 Task: Find connections with filter location Tongren with filter topic #Jobinterviewswith filter profile language French with filter current company L&T Hydrocarbon Engineering Limited with filter school Aligarh Muslim University with filter industry Pharmaceutical Manufacturing with filter service category Writing with filter keywords title Office Assistant
Action: Mouse moved to (145, 223)
Screenshot: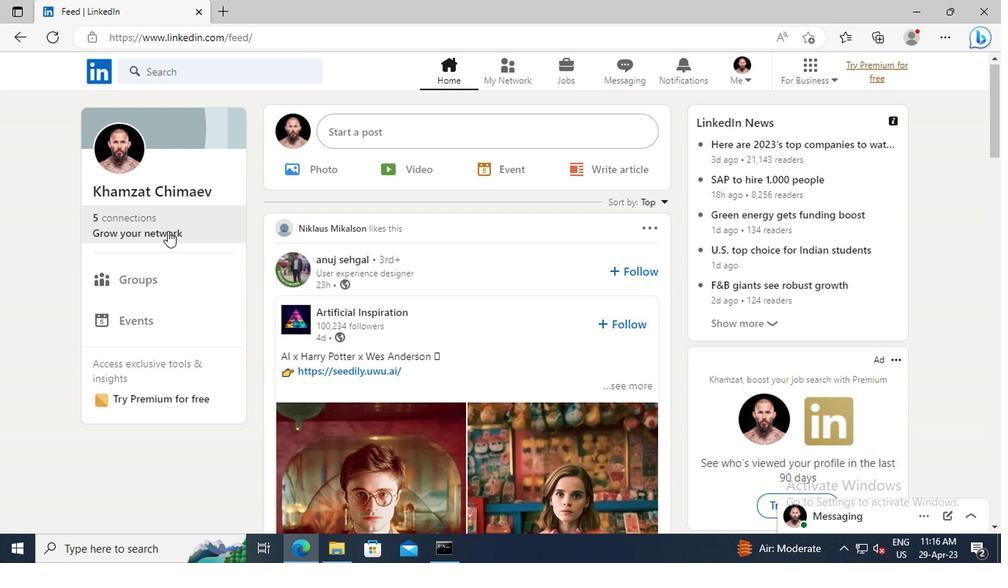 
Action: Mouse pressed left at (145, 223)
Screenshot: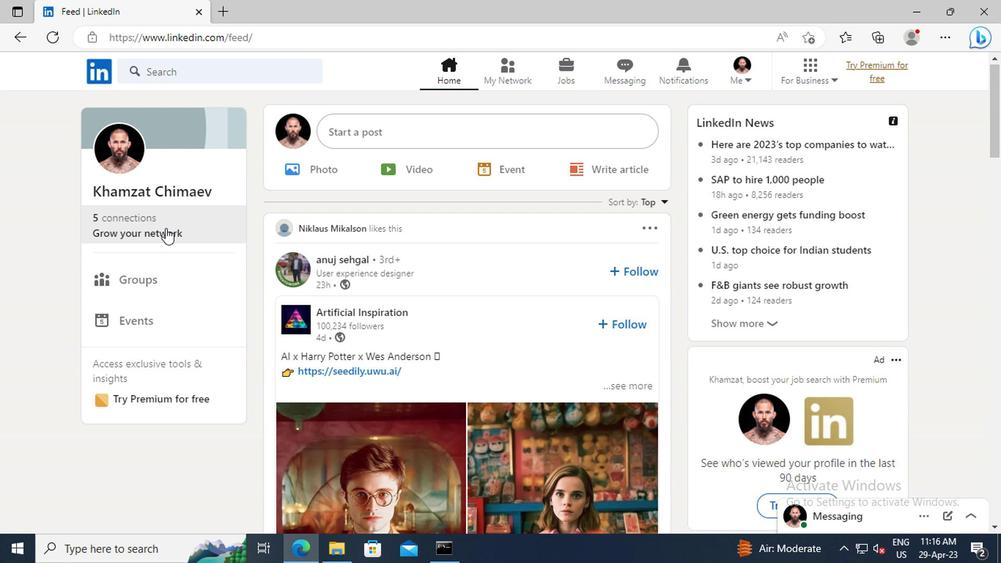 
Action: Mouse moved to (147, 153)
Screenshot: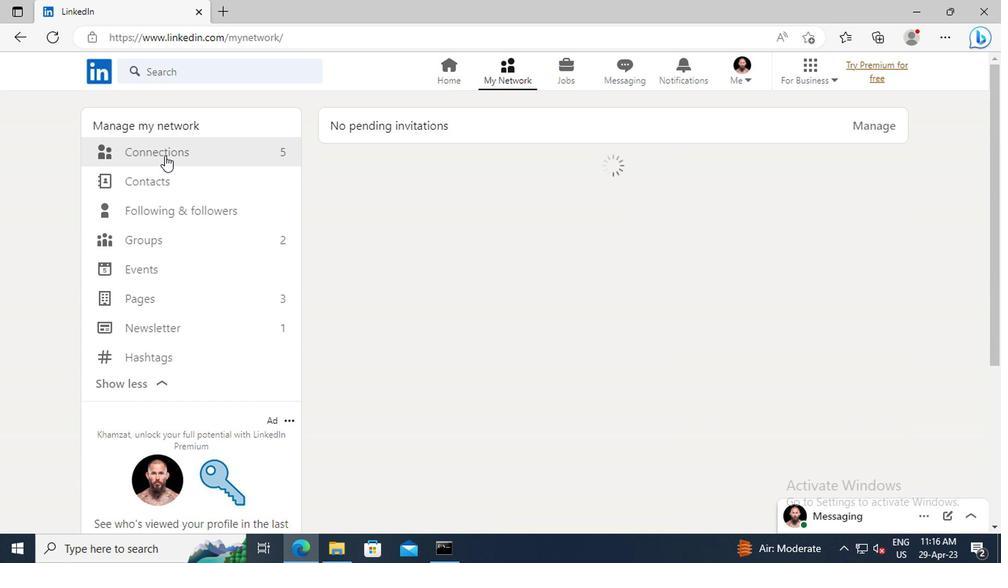 
Action: Mouse pressed left at (147, 153)
Screenshot: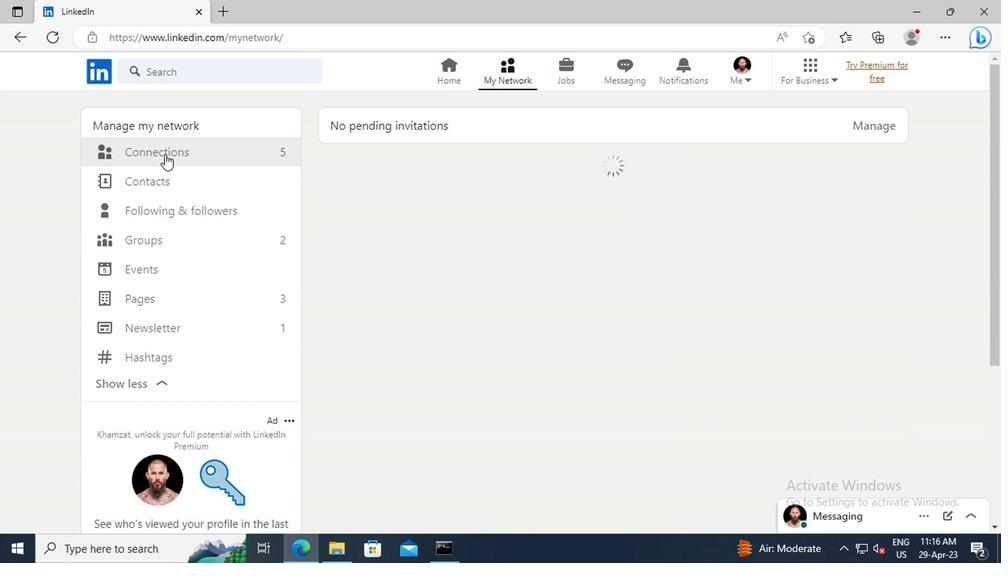 
Action: Mouse moved to (590, 155)
Screenshot: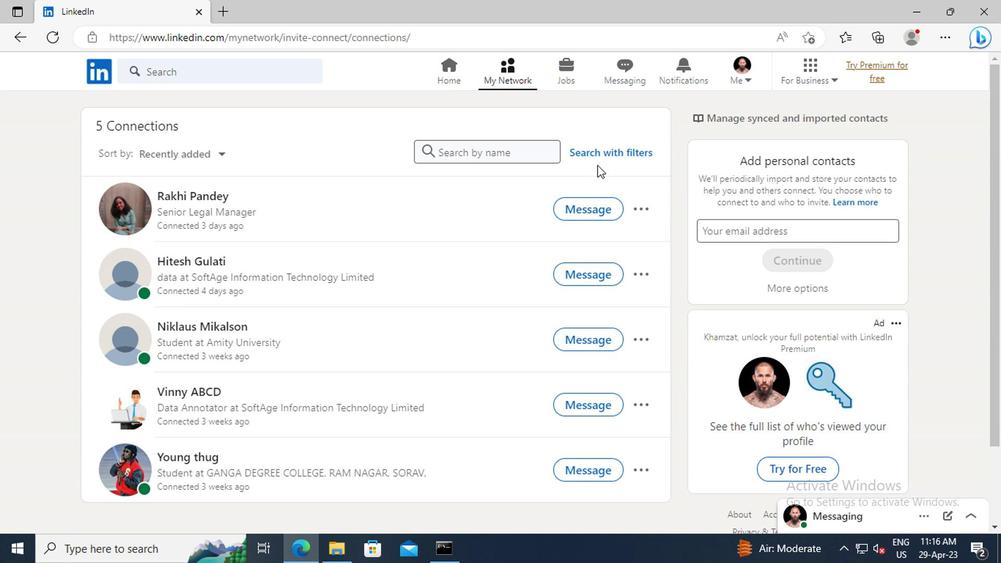 
Action: Mouse pressed left at (590, 155)
Screenshot: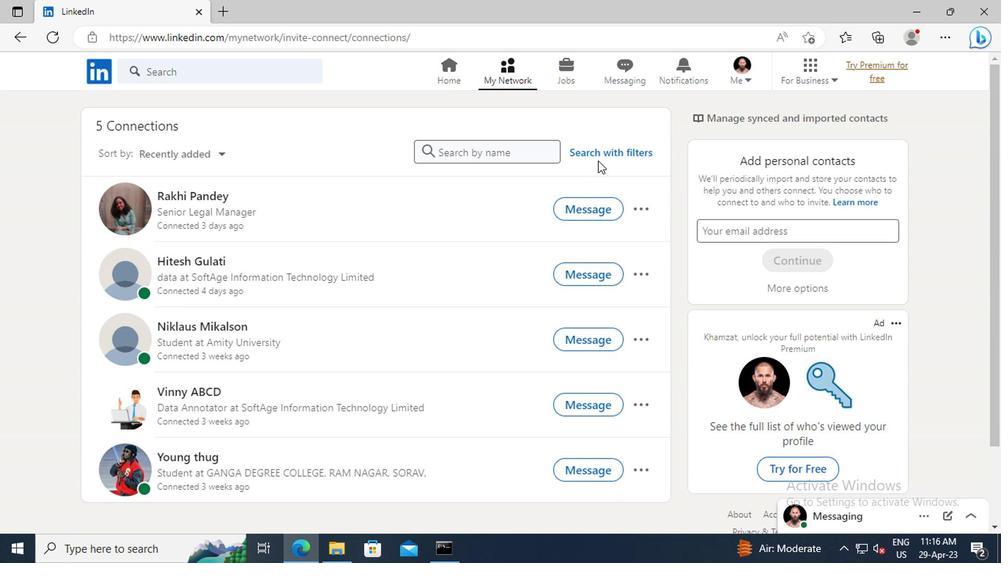 
Action: Mouse moved to (552, 115)
Screenshot: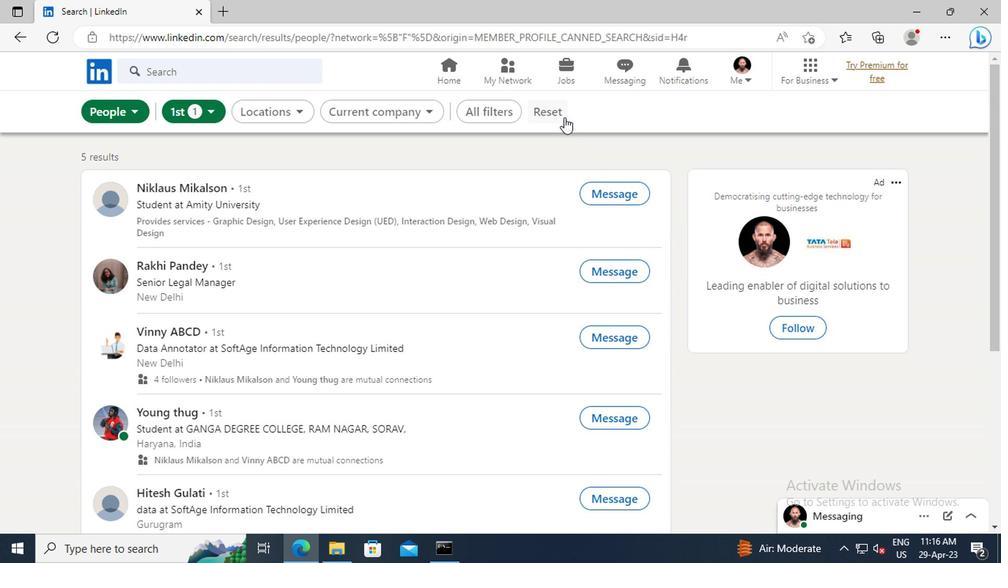 
Action: Mouse pressed left at (552, 115)
Screenshot: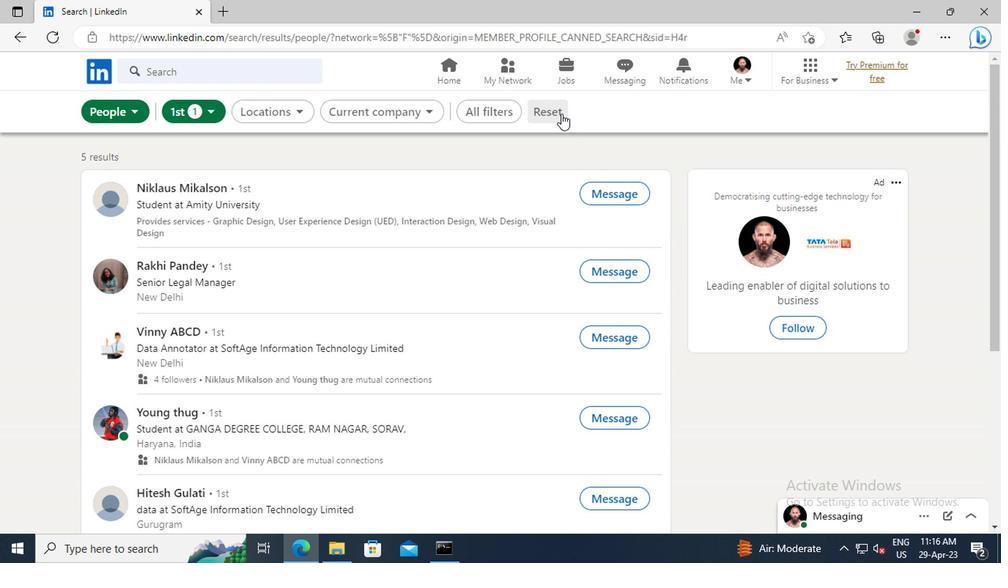 
Action: Mouse moved to (520, 117)
Screenshot: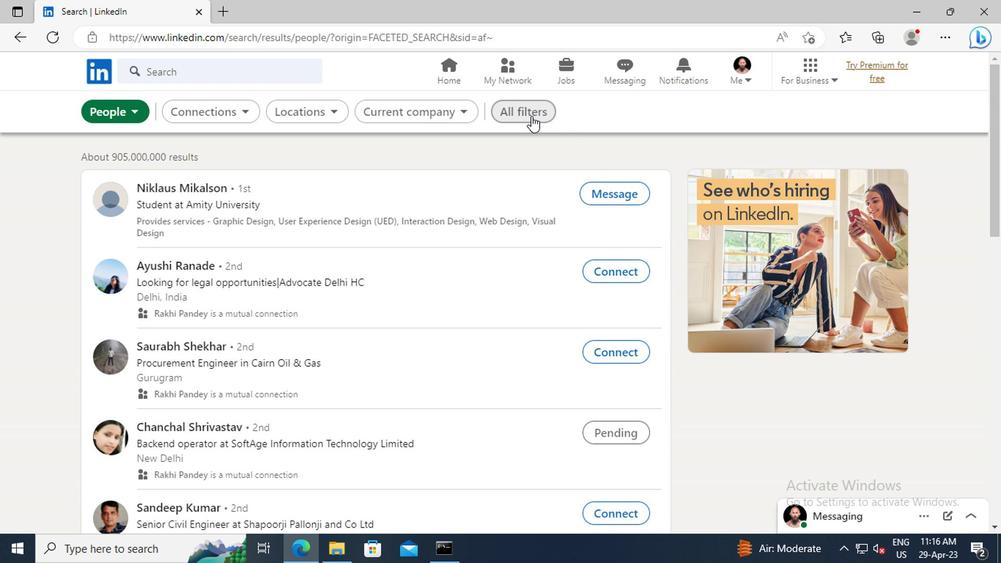 
Action: Mouse pressed left at (520, 117)
Screenshot: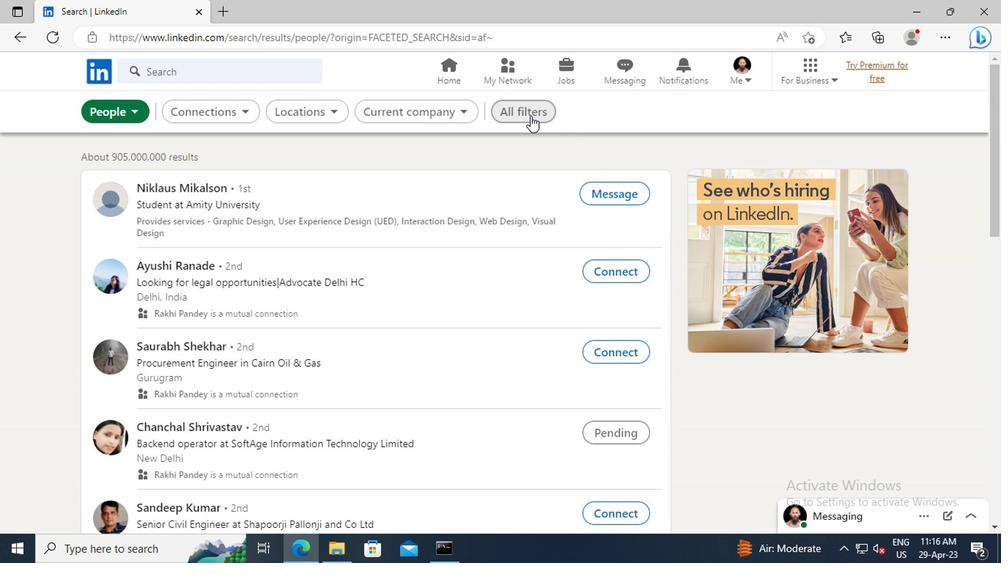 
Action: Mouse moved to (855, 248)
Screenshot: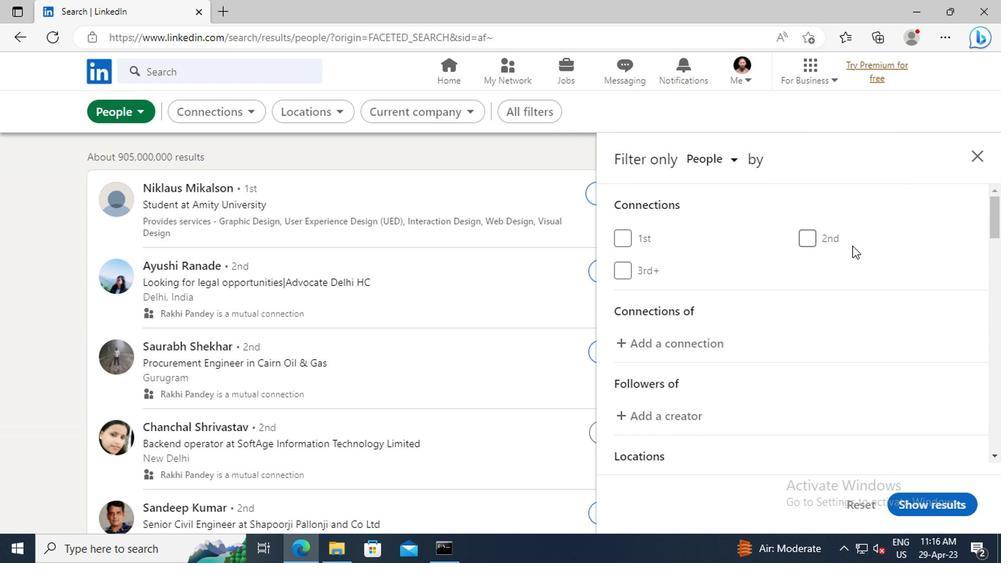 
Action: Mouse scrolled (855, 248) with delta (0, 0)
Screenshot: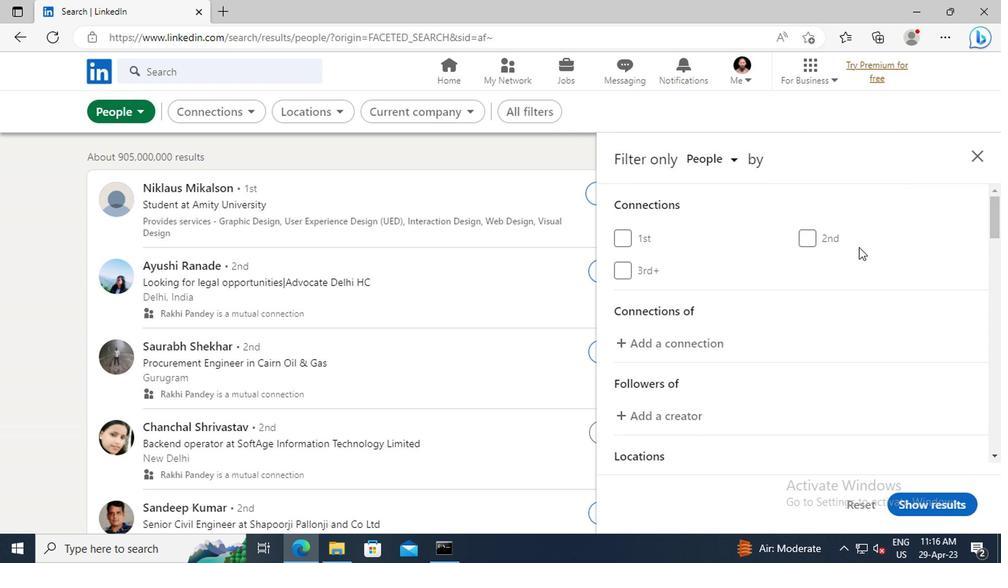 
Action: Mouse scrolled (855, 248) with delta (0, 0)
Screenshot: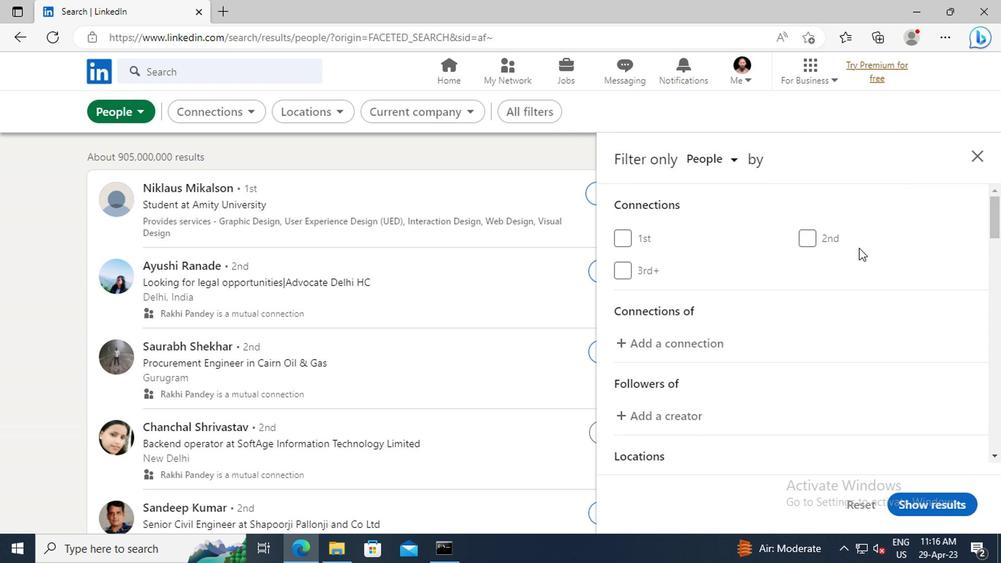 
Action: Mouse scrolled (855, 248) with delta (0, 0)
Screenshot: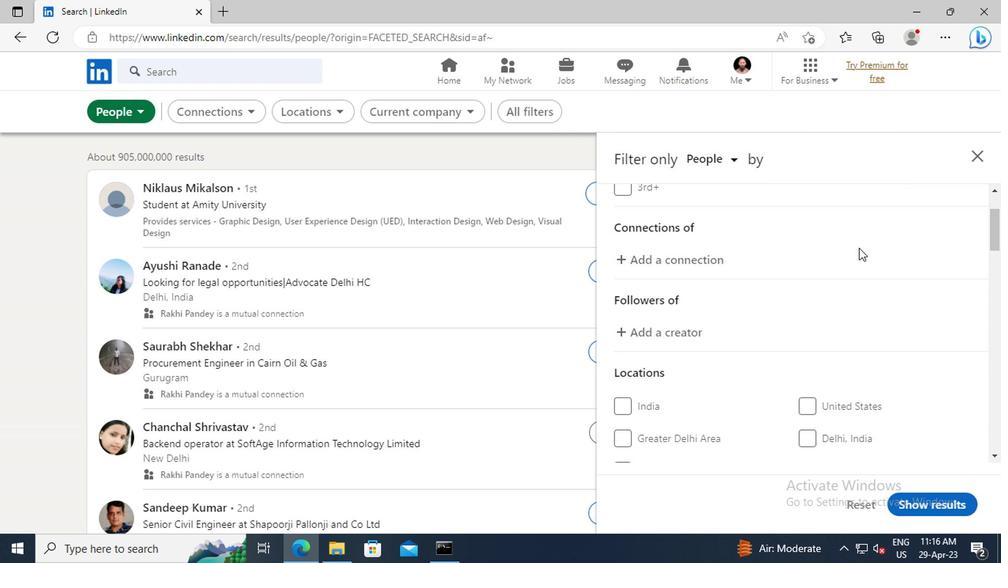 
Action: Mouse scrolled (855, 248) with delta (0, 0)
Screenshot: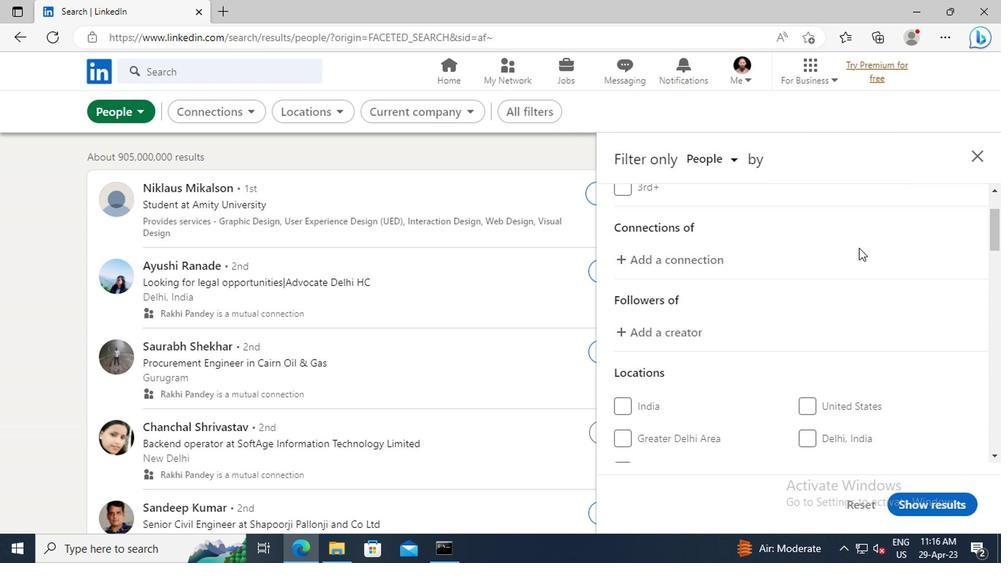 
Action: Mouse scrolled (855, 248) with delta (0, 0)
Screenshot: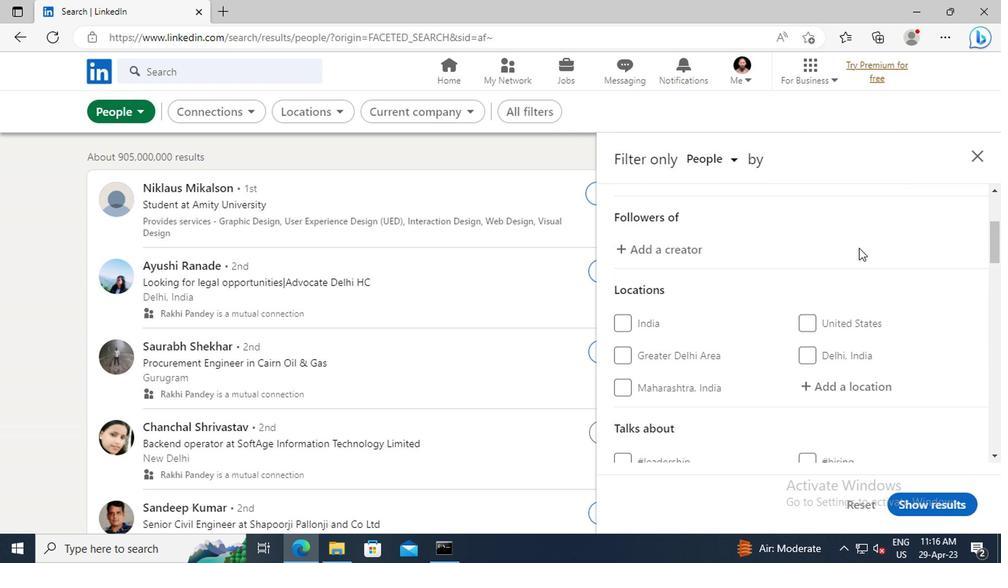 
Action: Mouse scrolled (855, 248) with delta (0, 0)
Screenshot: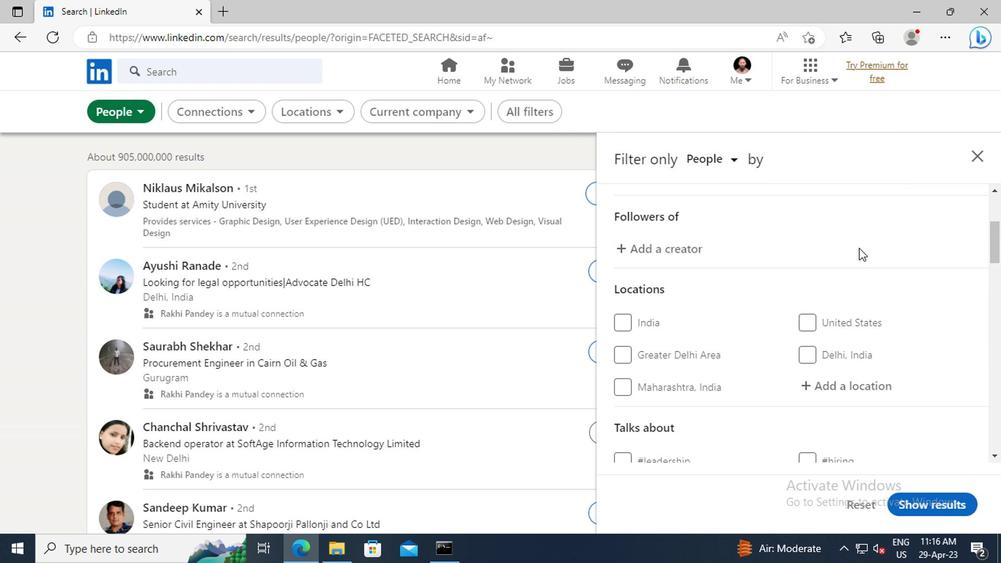 
Action: Mouse moved to (824, 300)
Screenshot: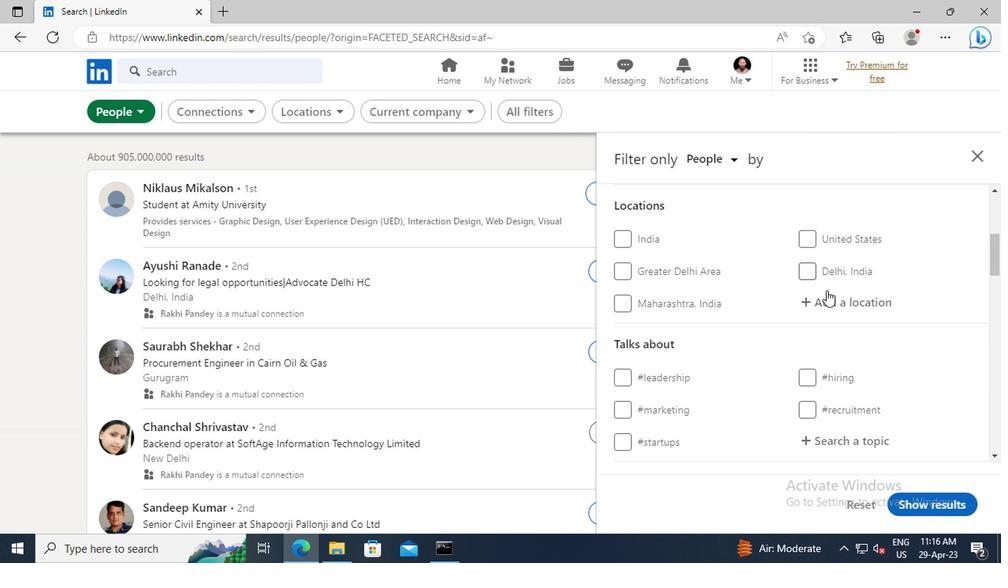 
Action: Mouse pressed left at (824, 300)
Screenshot: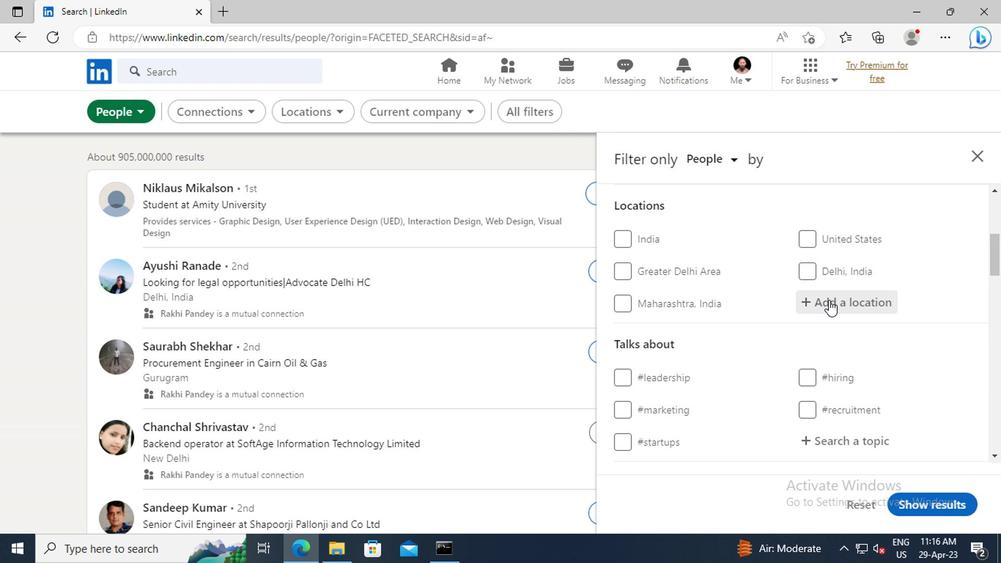 
Action: Key pressed <Key.shift>TONGREN<Key.enter>
Screenshot: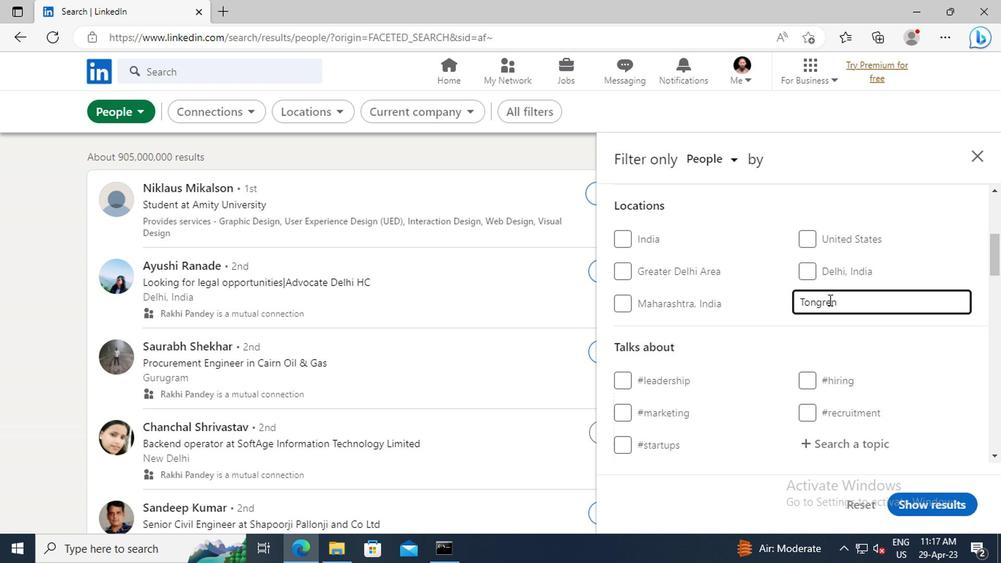 
Action: Mouse scrolled (824, 299) with delta (0, -1)
Screenshot: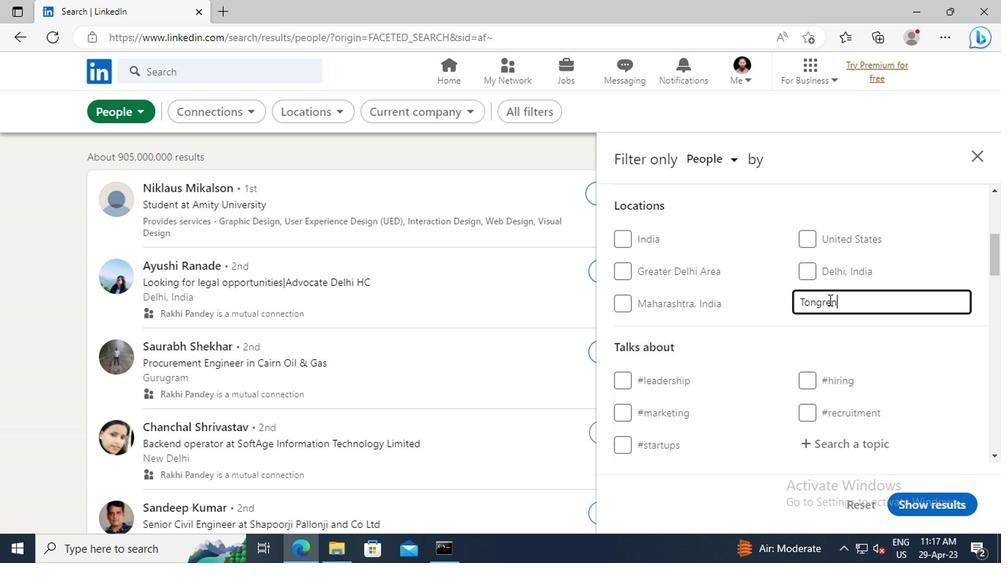 
Action: Mouse scrolled (824, 299) with delta (0, -1)
Screenshot: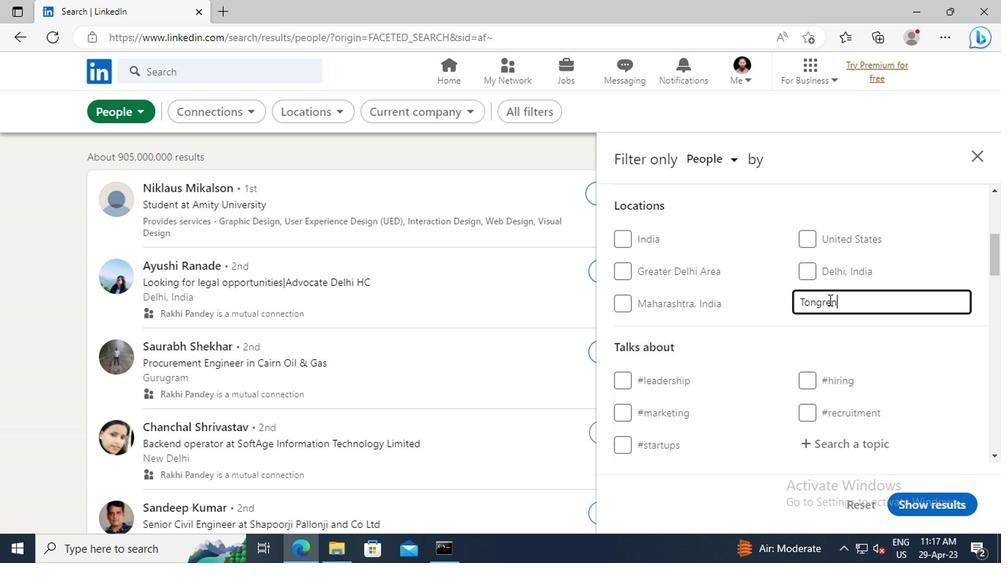 
Action: Mouse scrolled (824, 299) with delta (0, -1)
Screenshot: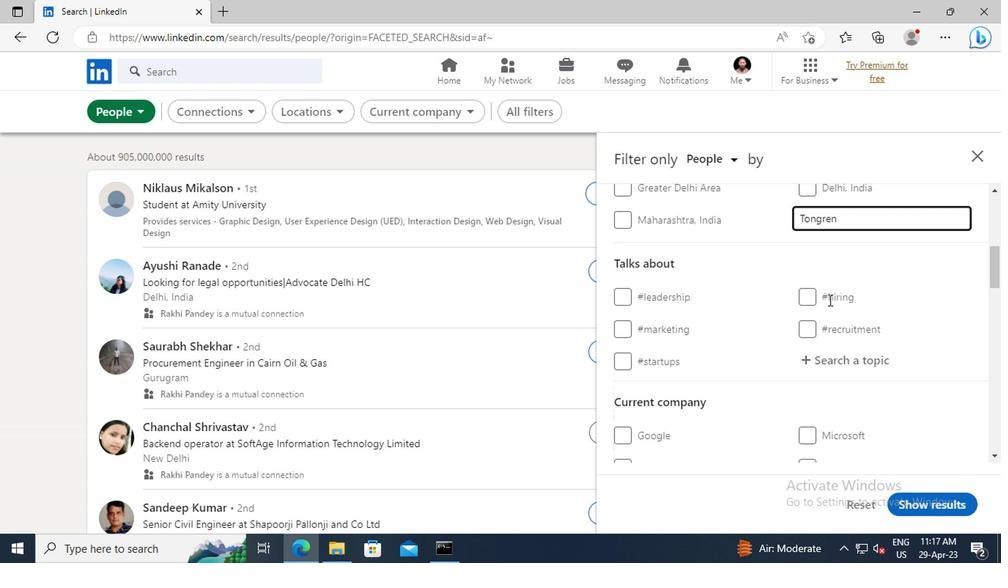 
Action: Mouse moved to (824, 315)
Screenshot: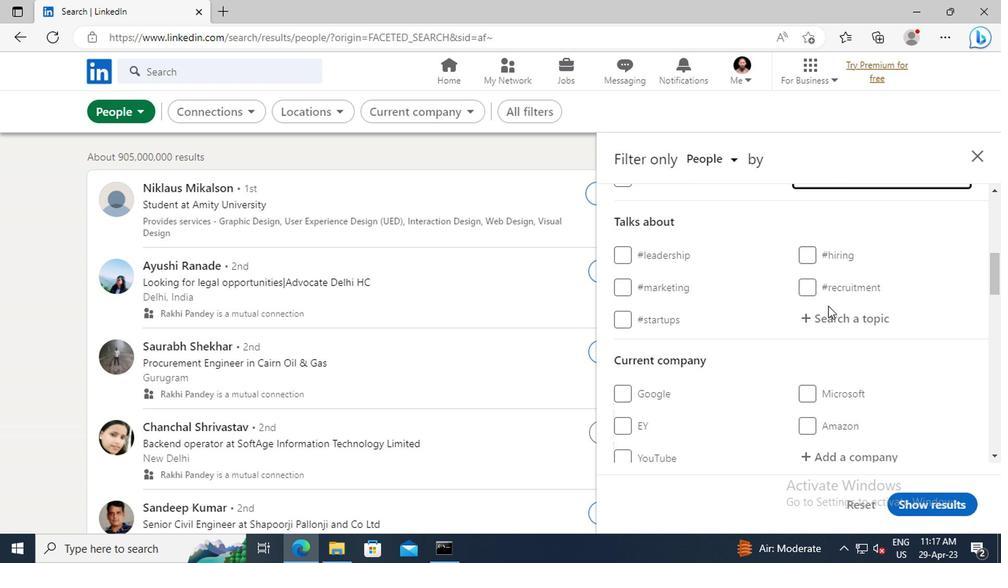 
Action: Mouse pressed left at (824, 315)
Screenshot: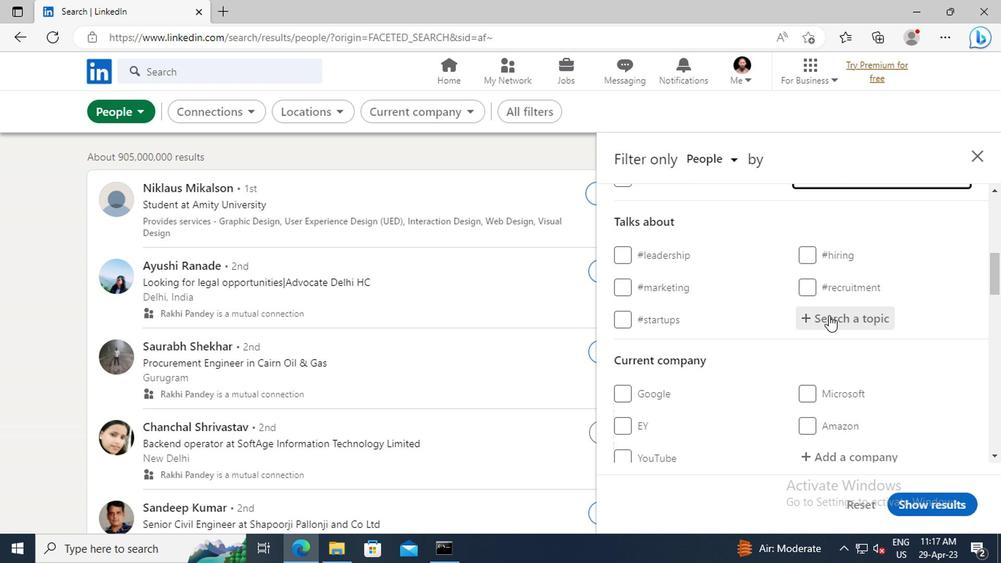 
Action: Key pressed <Key.shift>JOBINTER
Screenshot: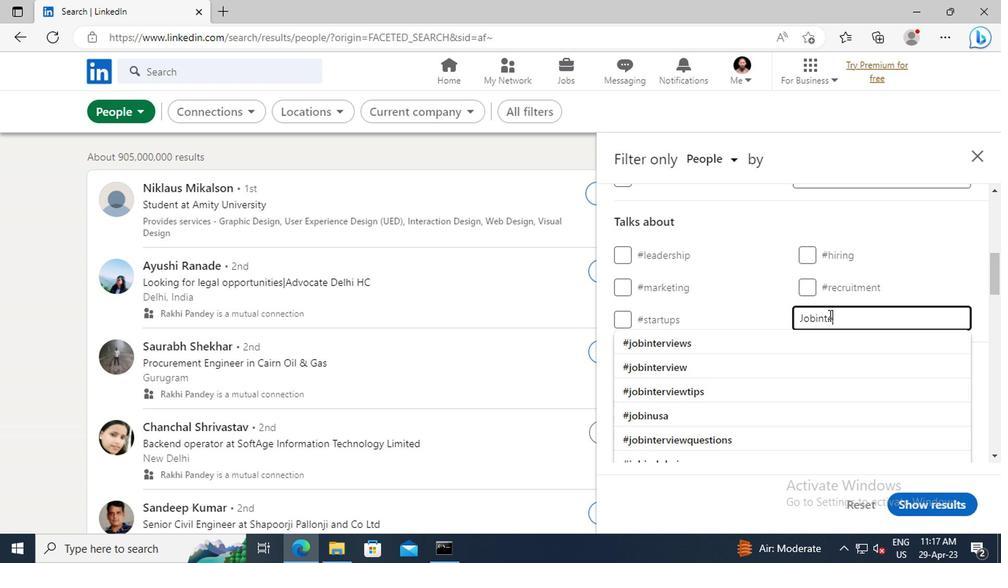 
Action: Mouse moved to (829, 339)
Screenshot: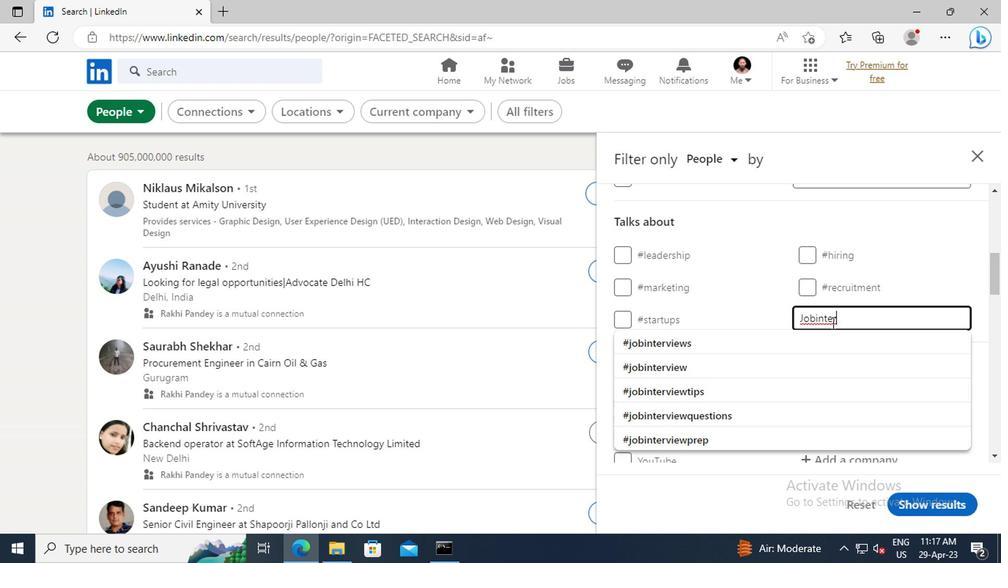 
Action: Mouse pressed left at (829, 339)
Screenshot: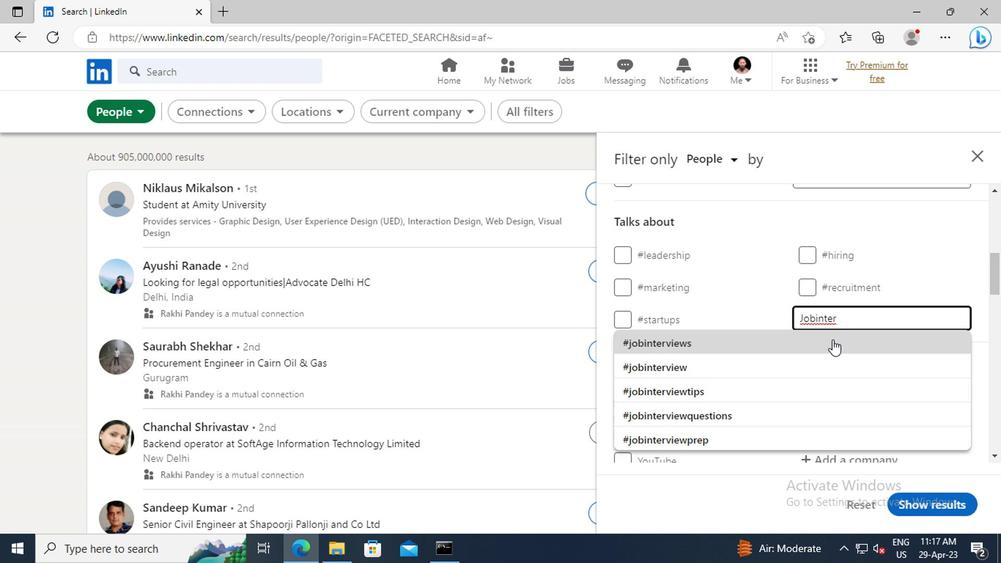 
Action: Mouse scrolled (829, 339) with delta (0, 0)
Screenshot: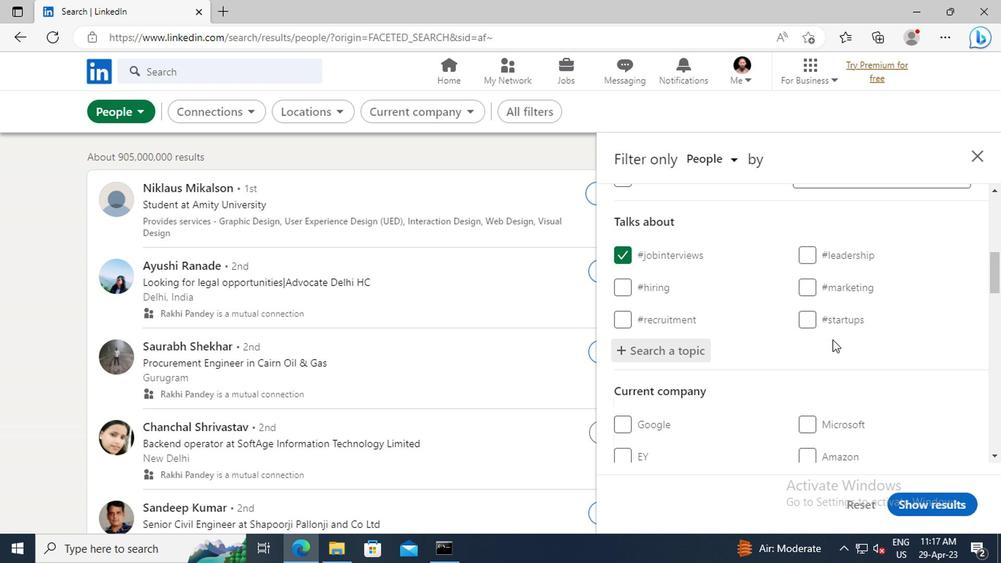 
Action: Mouse scrolled (829, 339) with delta (0, 0)
Screenshot: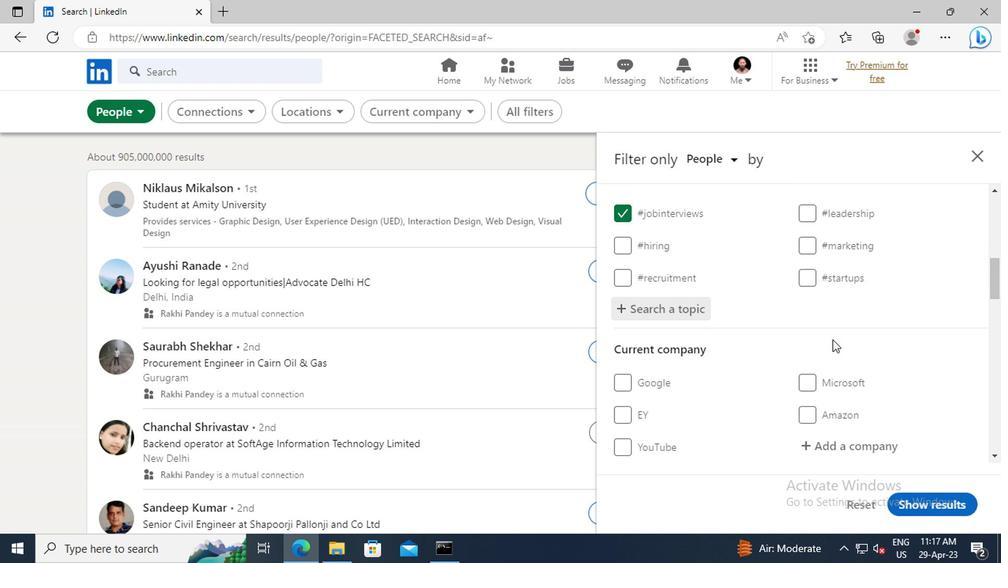 
Action: Mouse scrolled (829, 339) with delta (0, 0)
Screenshot: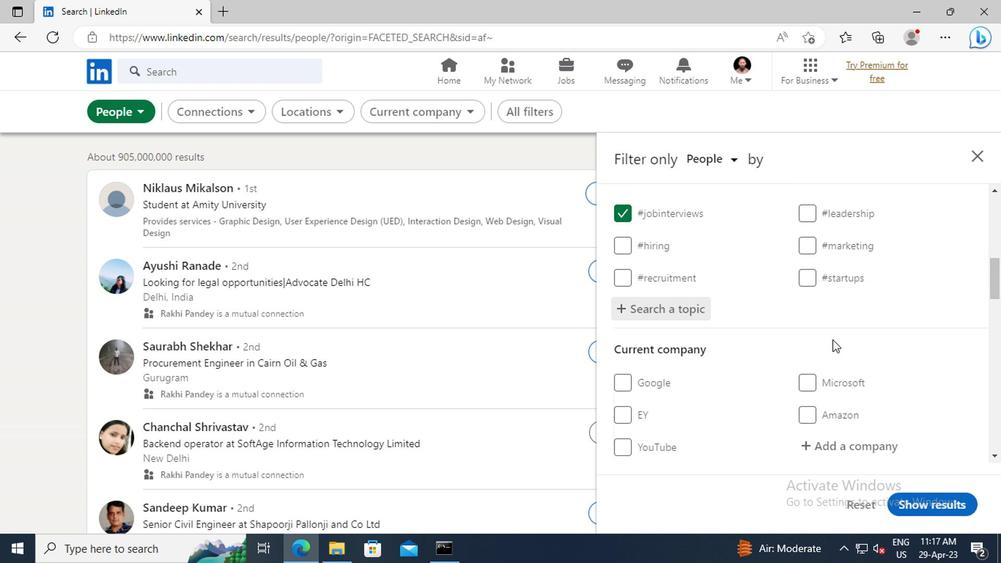 
Action: Mouse scrolled (829, 339) with delta (0, 0)
Screenshot: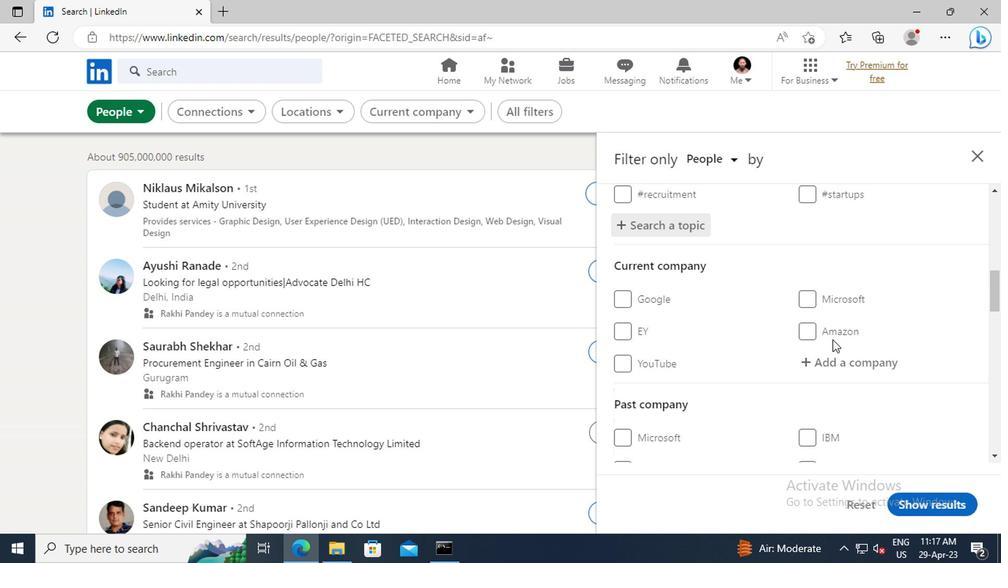 
Action: Mouse scrolled (829, 339) with delta (0, 0)
Screenshot: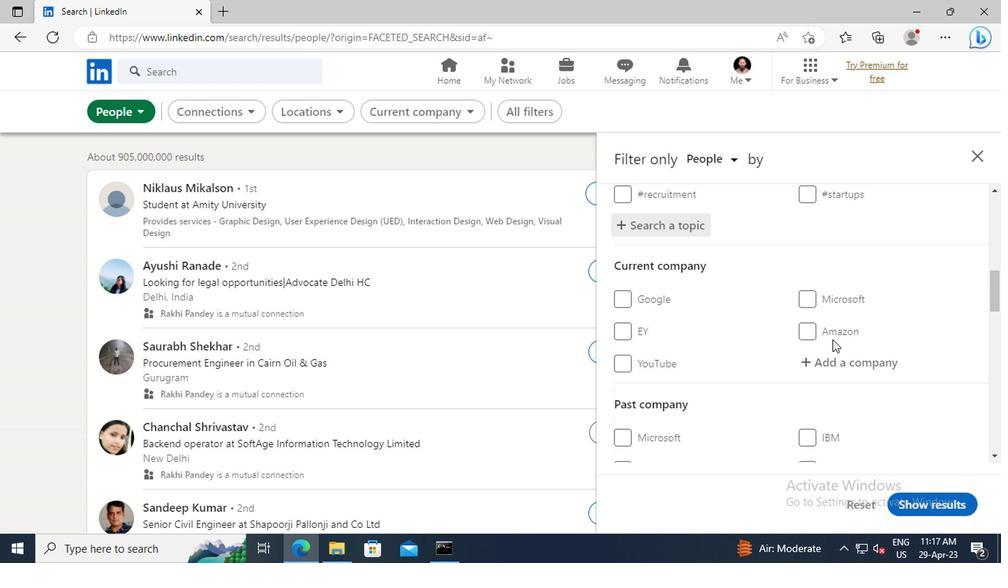 
Action: Mouse scrolled (829, 339) with delta (0, 0)
Screenshot: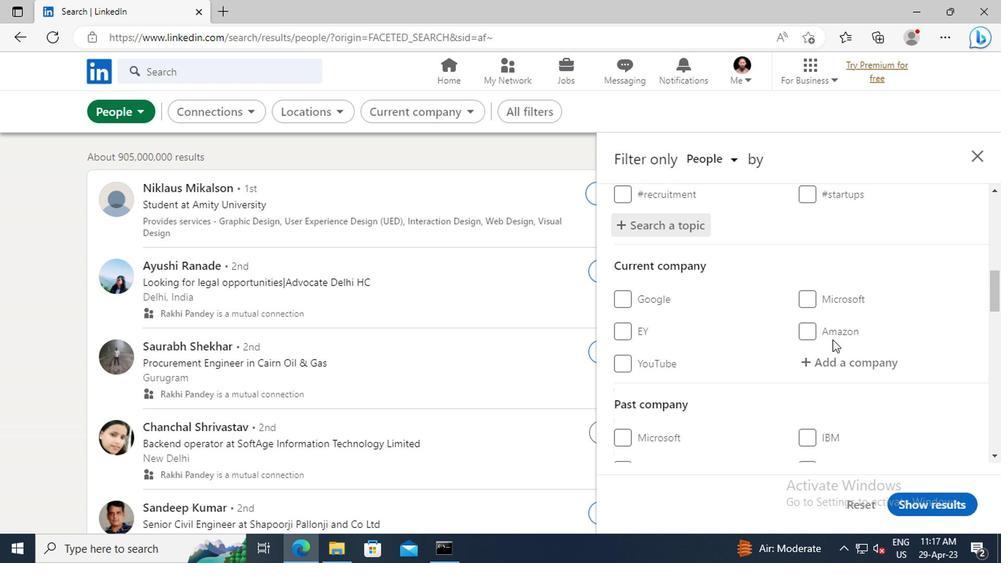 
Action: Mouse scrolled (829, 339) with delta (0, 0)
Screenshot: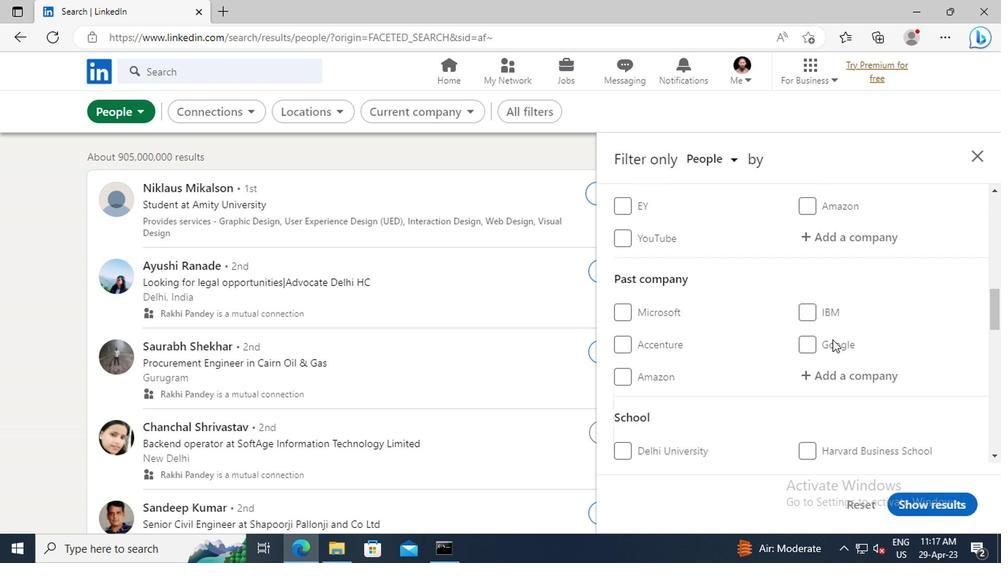 
Action: Mouse scrolled (829, 339) with delta (0, 0)
Screenshot: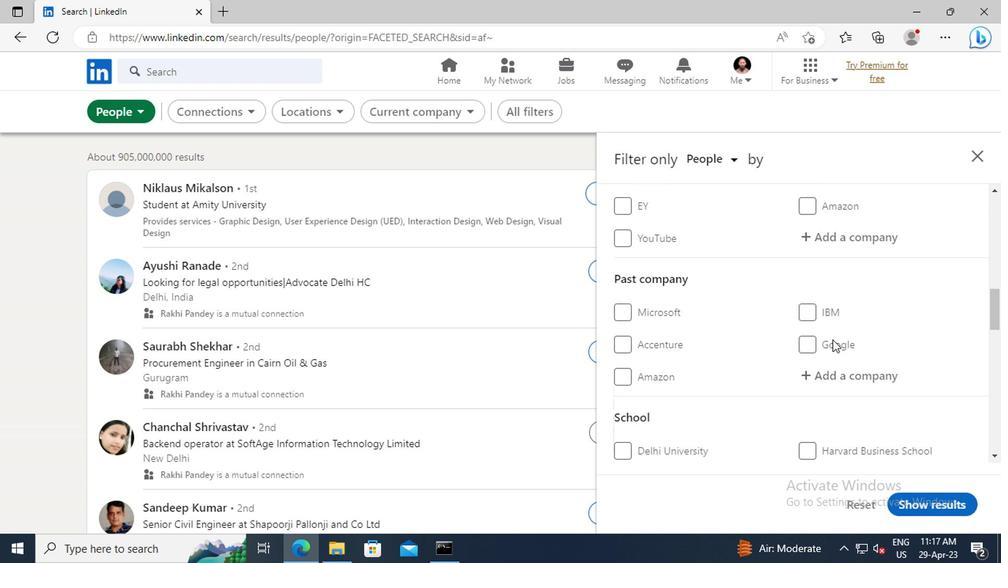 
Action: Mouse scrolled (829, 339) with delta (0, 0)
Screenshot: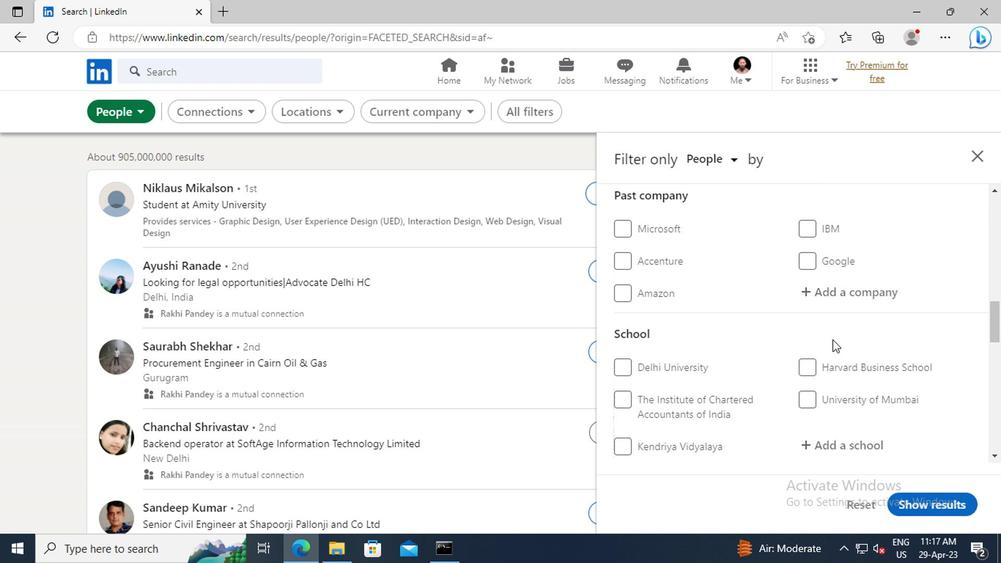 
Action: Mouse scrolled (829, 339) with delta (0, 0)
Screenshot: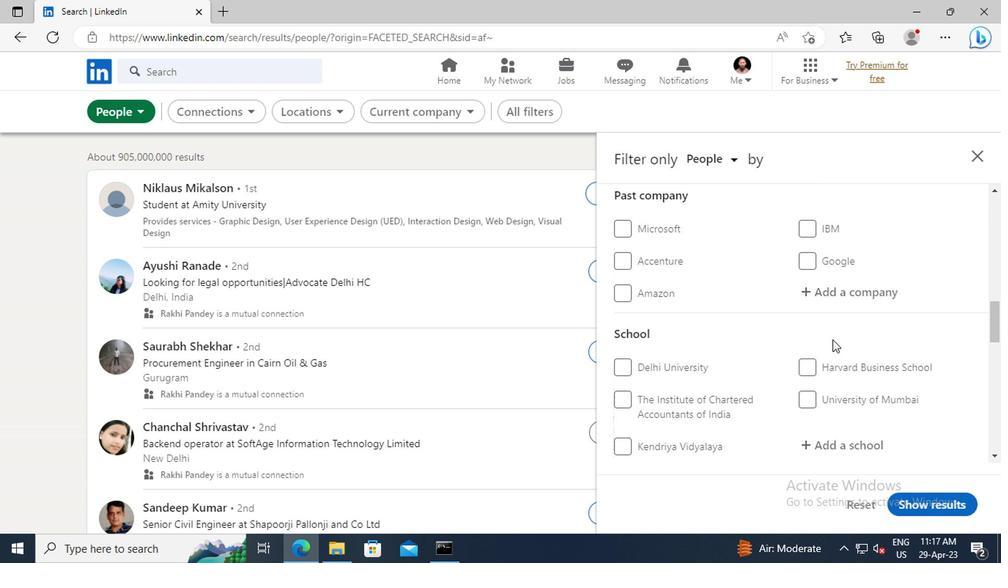 
Action: Mouse scrolled (829, 339) with delta (0, 0)
Screenshot: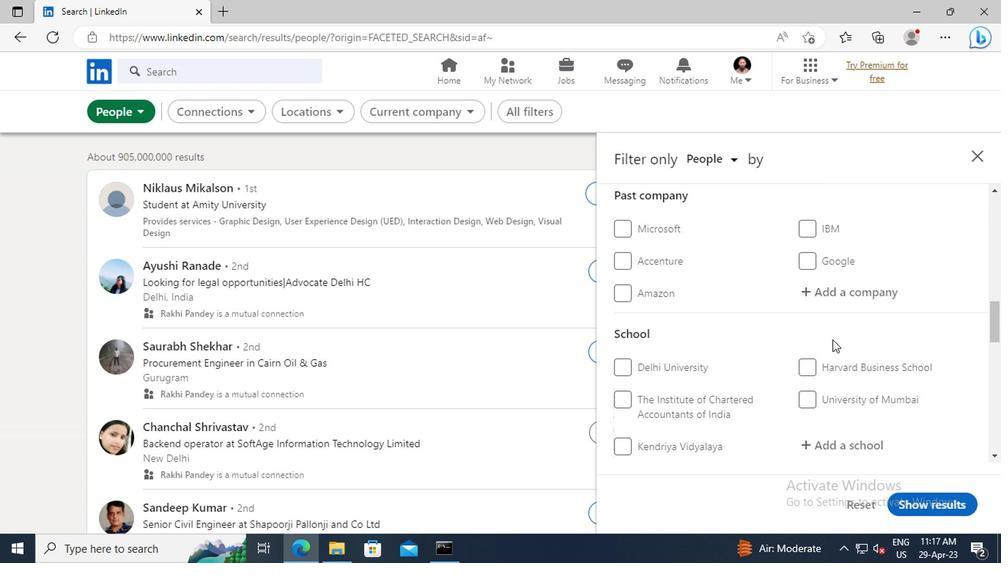 
Action: Mouse scrolled (829, 339) with delta (0, 0)
Screenshot: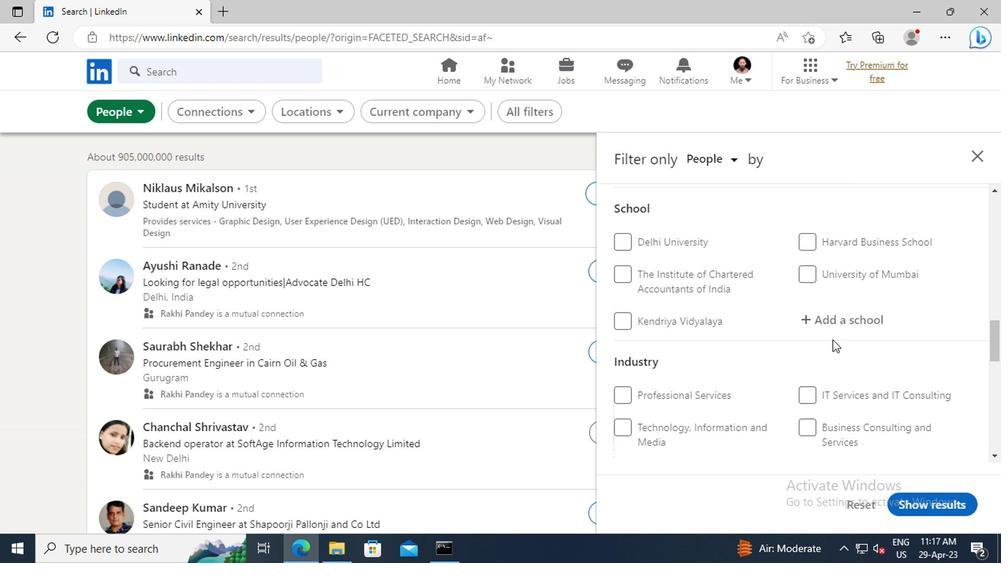 
Action: Mouse scrolled (829, 339) with delta (0, 0)
Screenshot: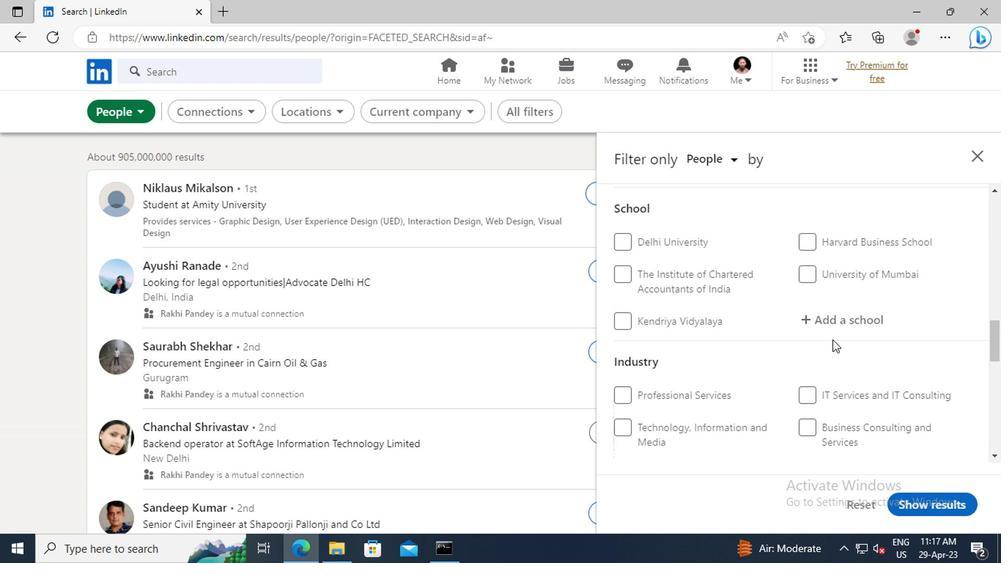
Action: Mouse scrolled (829, 339) with delta (0, 0)
Screenshot: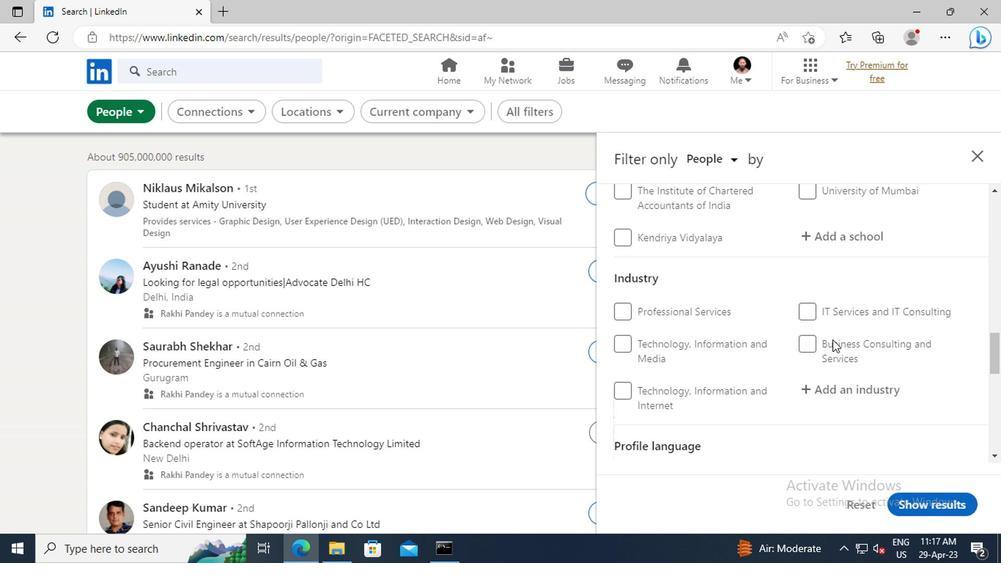 
Action: Mouse scrolled (829, 339) with delta (0, 0)
Screenshot: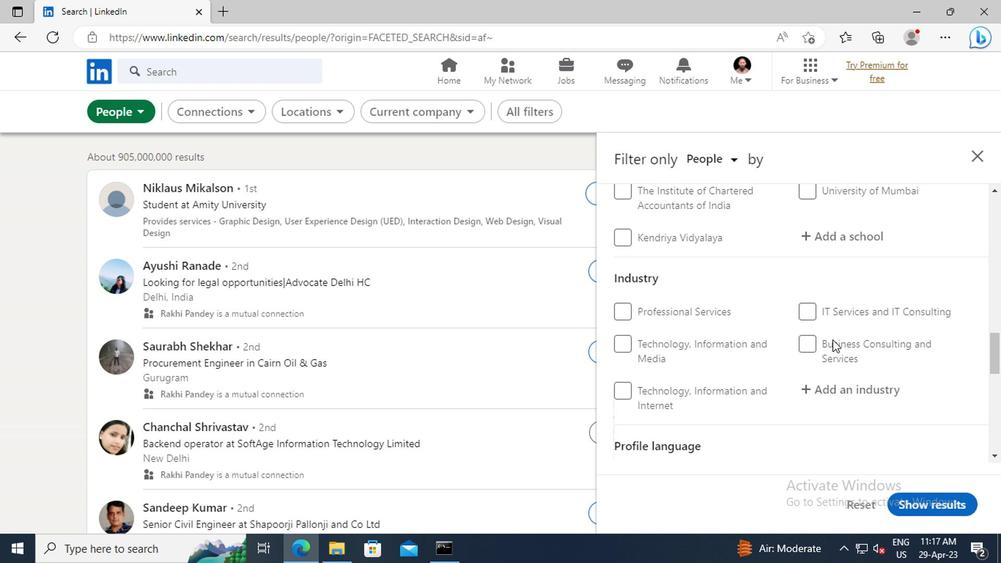 
Action: Mouse scrolled (829, 339) with delta (0, 0)
Screenshot: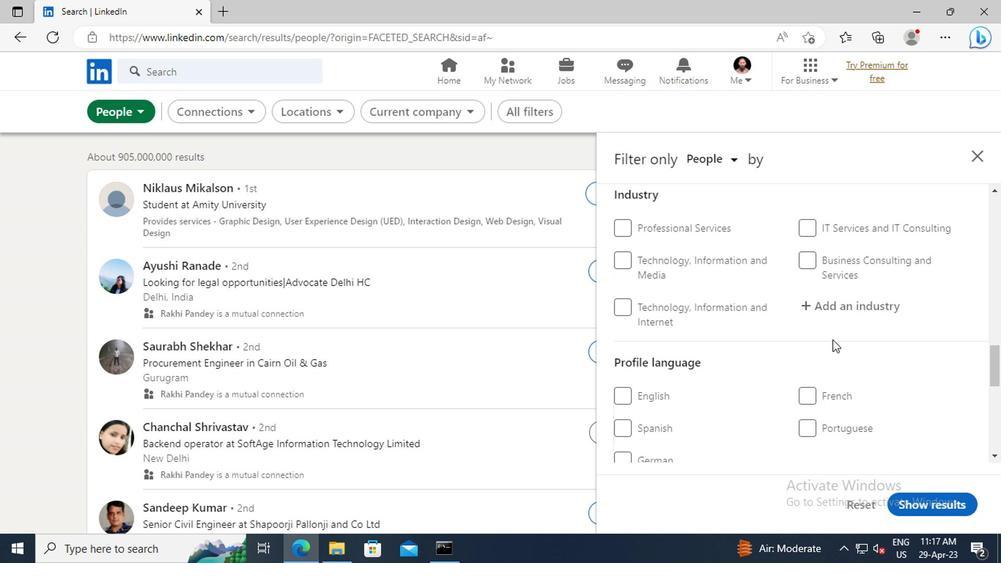 
Action: Mouse moved to (807, 353)
Screenshot: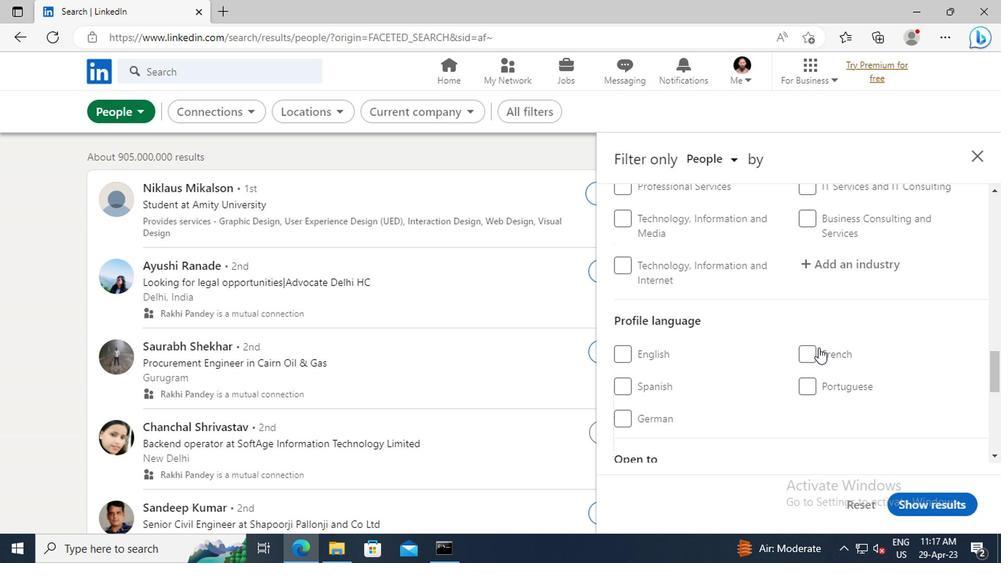 
Action: Mouse pressed left at (807, 353)
Screenshot: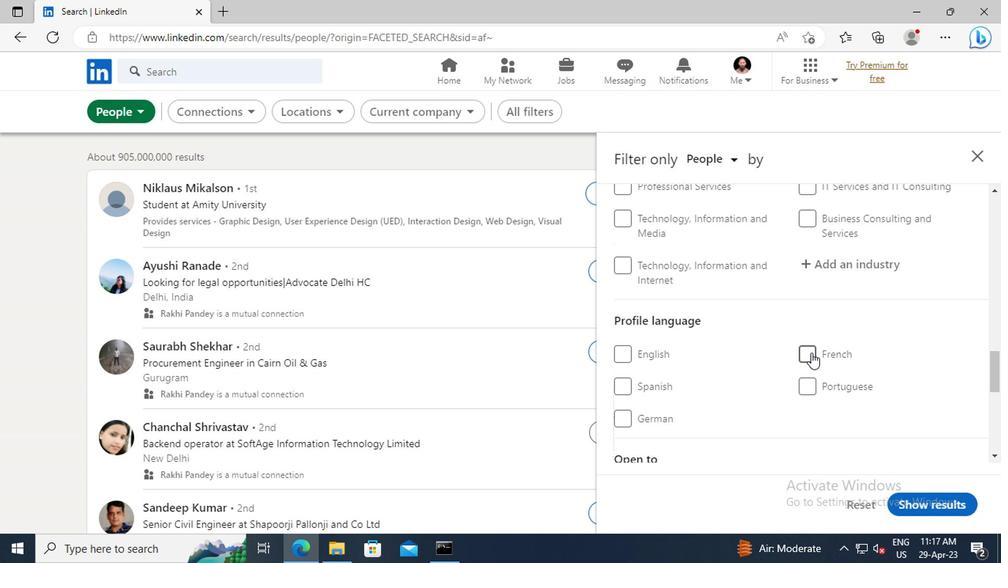 
Action: Mouse moved to (834, 335)
Screenshot: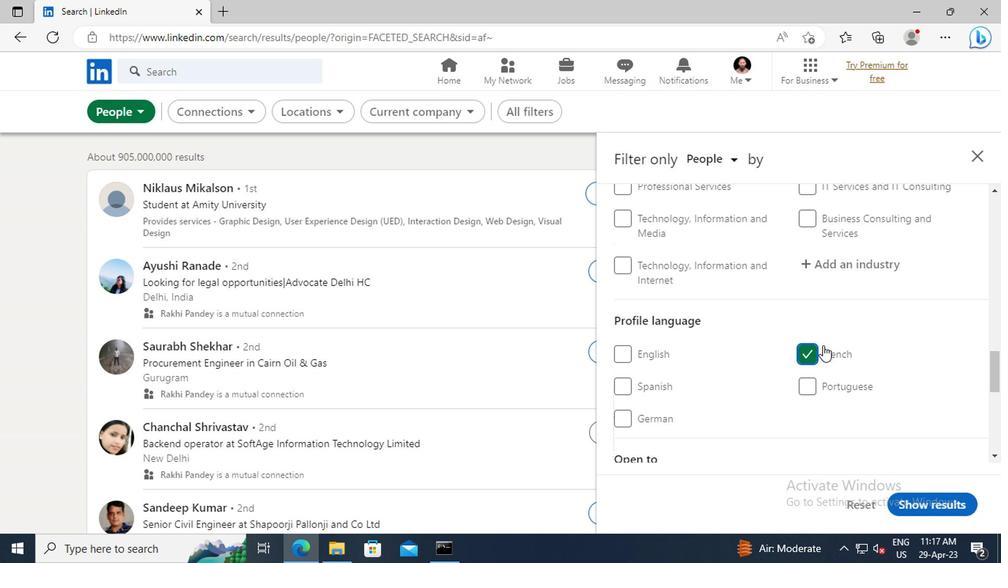 
Action: Mouse scrolled (834, 336) with delta (0, 0)
Screenshot: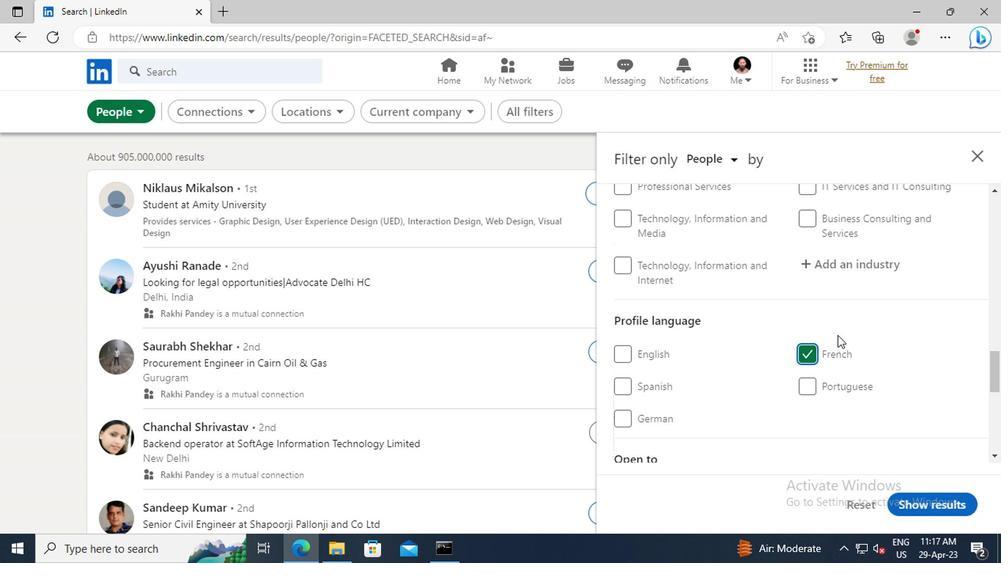 
Action: Mouse scrolled (834, 336) with delta (0, 0)
Screenshot: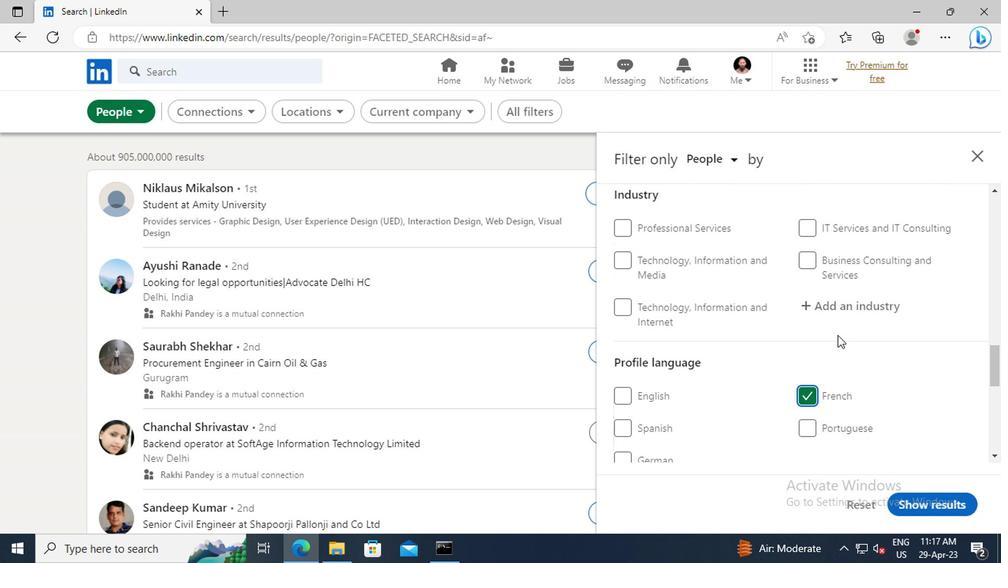 
Action: Mouse scrolled (834, 336) with delta (0, 0)
Screenshot: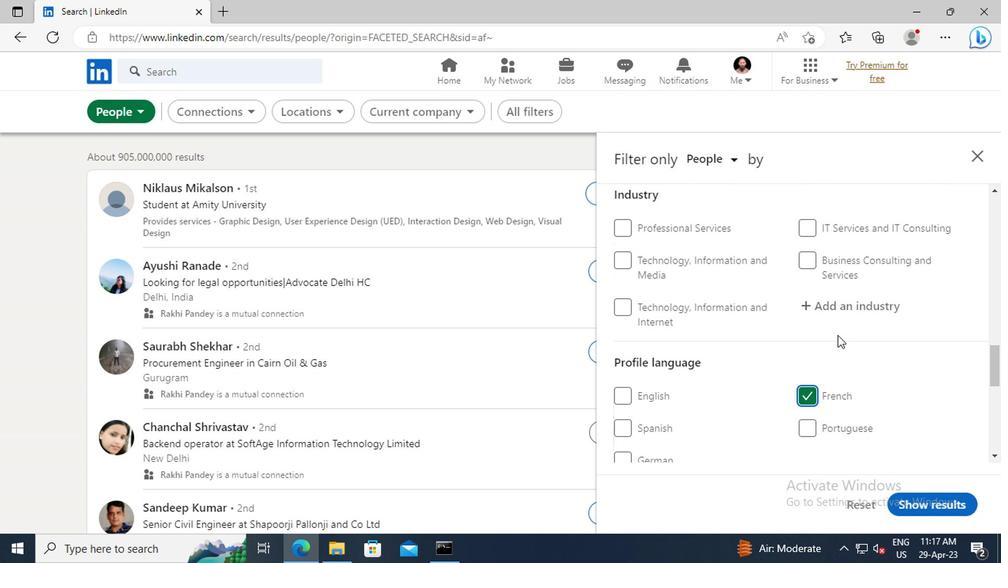 
Action: Mouse scrolled (834, 336) with delta (0, 0)
Screenshot: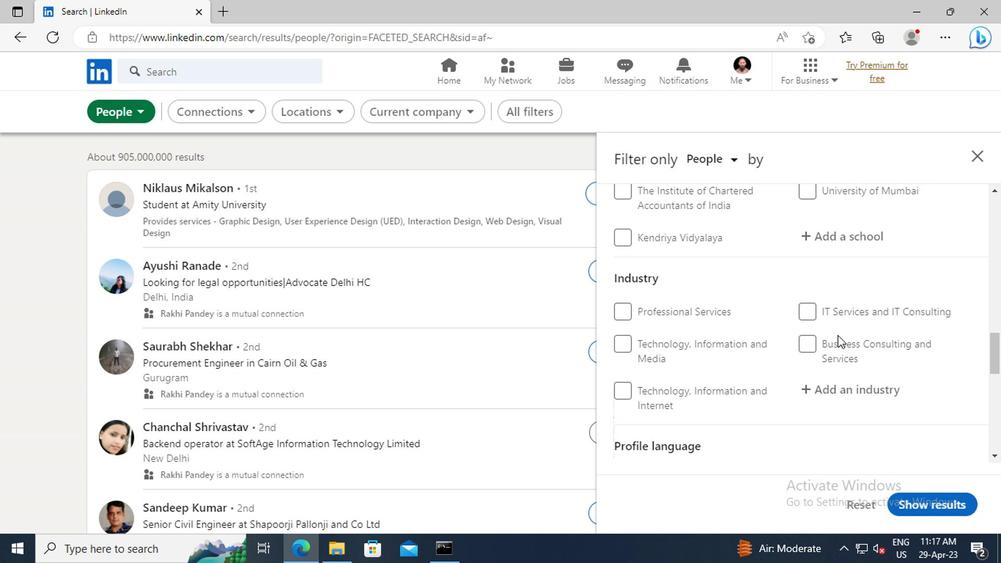 
Action: Mouse scrolled (834, 336) with delta (0, 0)
Screenshot: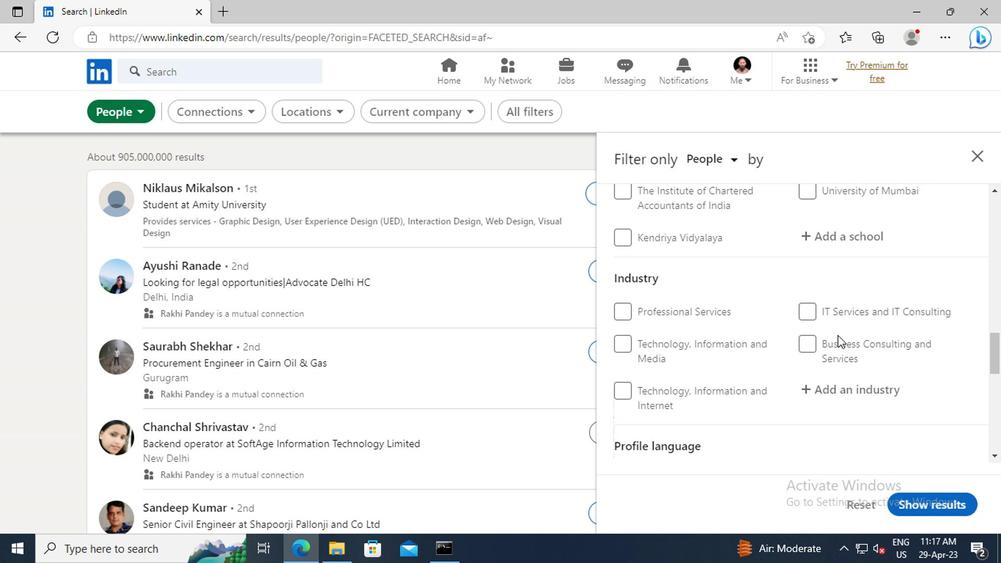 
Action: Mouse scrolled (834, 336) with delta (0, 0)
Screenshot: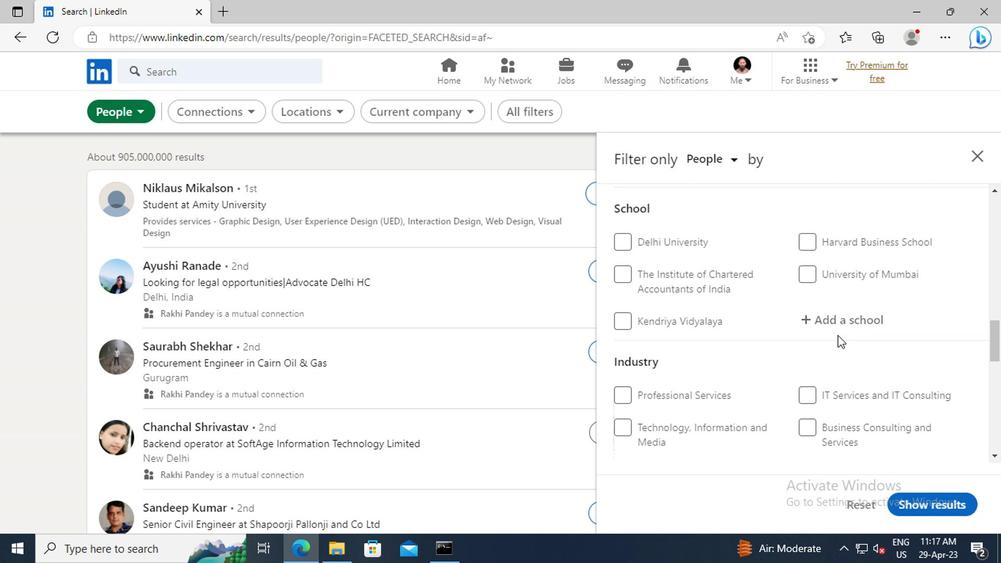 
Action: Mouse scrolled (834, 336) with delta (0, 0)
Screenshot: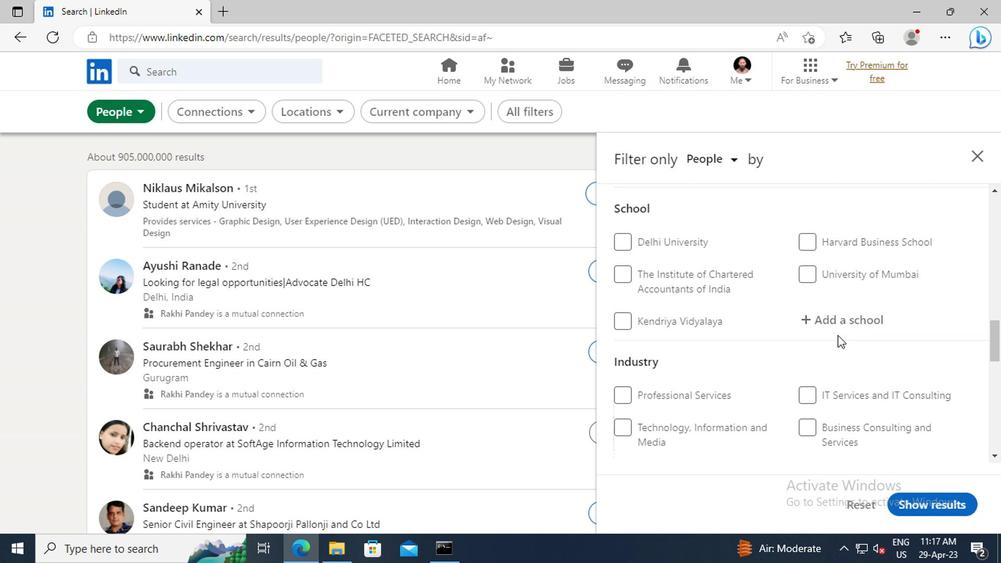 
Action: Mouse scrolled (834, 336) with delta (0, 0)
Screenshot: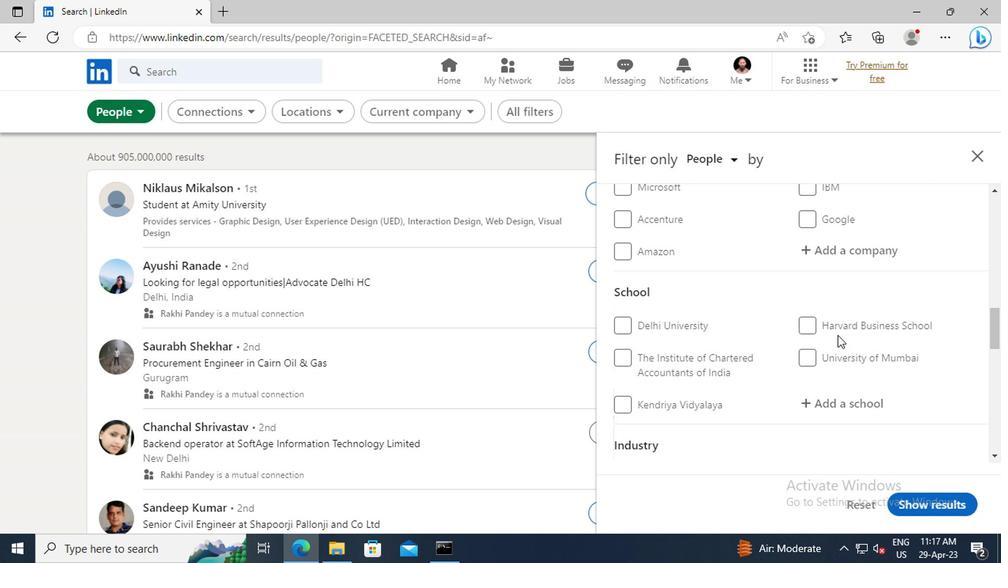 
Action: Mouse scrolled (834, 336) with delta (0, 0)
Screenshot: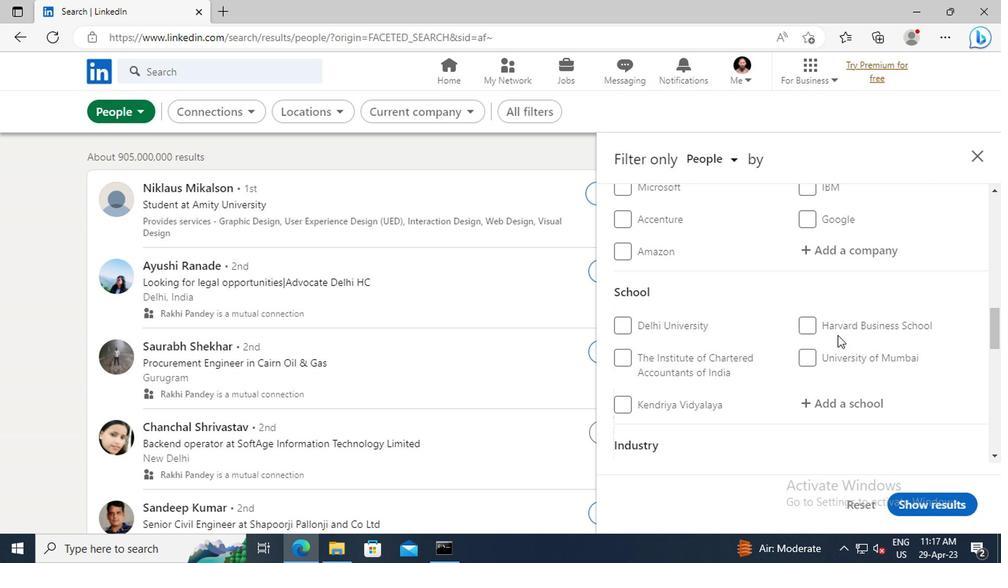 
Action: Mouse scrolled (834, 336) with delta (0, 0)
Screenshot: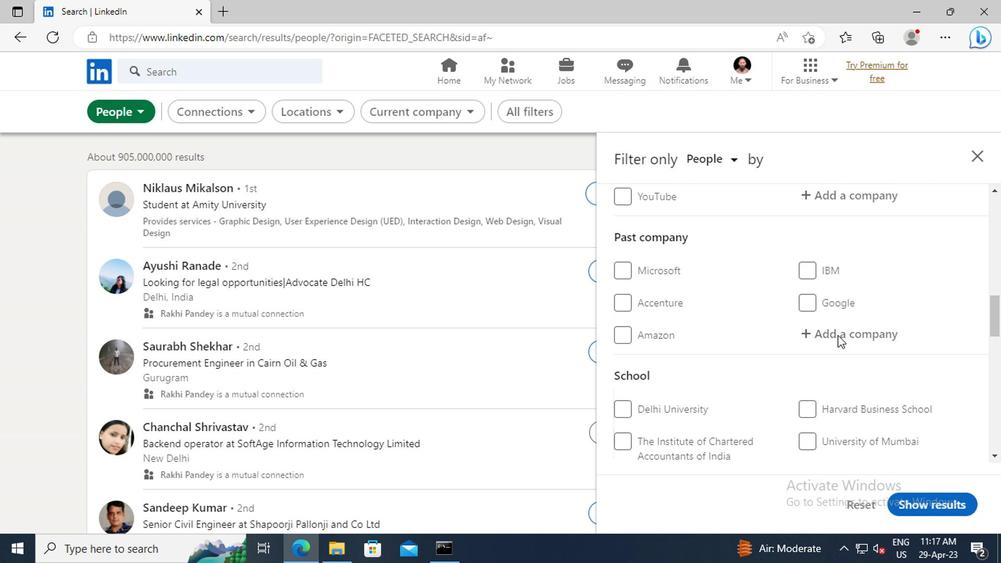 
Action: Mouse scrolled (834, 336) with delta (0, 0)
Screenshot: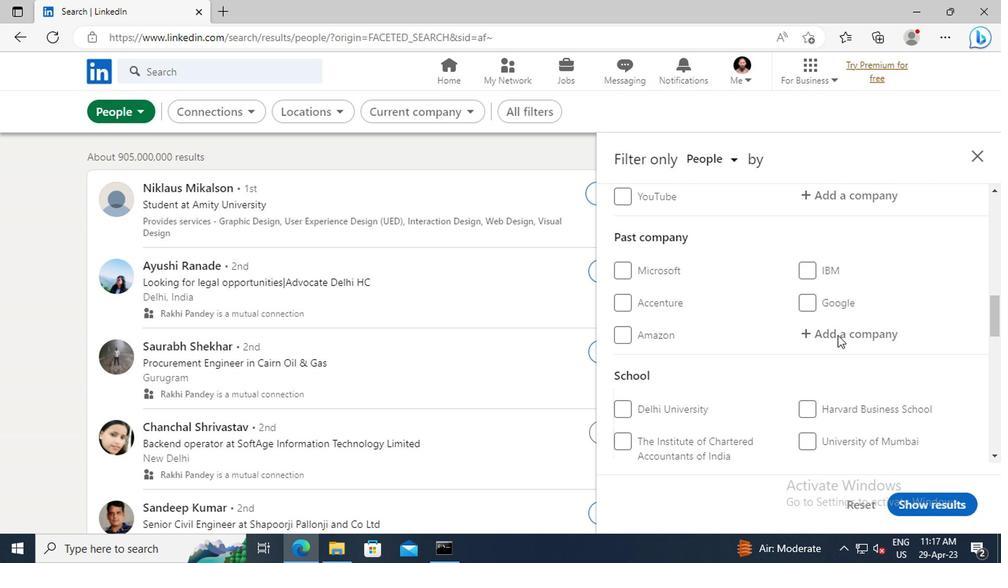 
Action: Mouse scrolled (834, 336) with delta (0, 0)
Screenshot: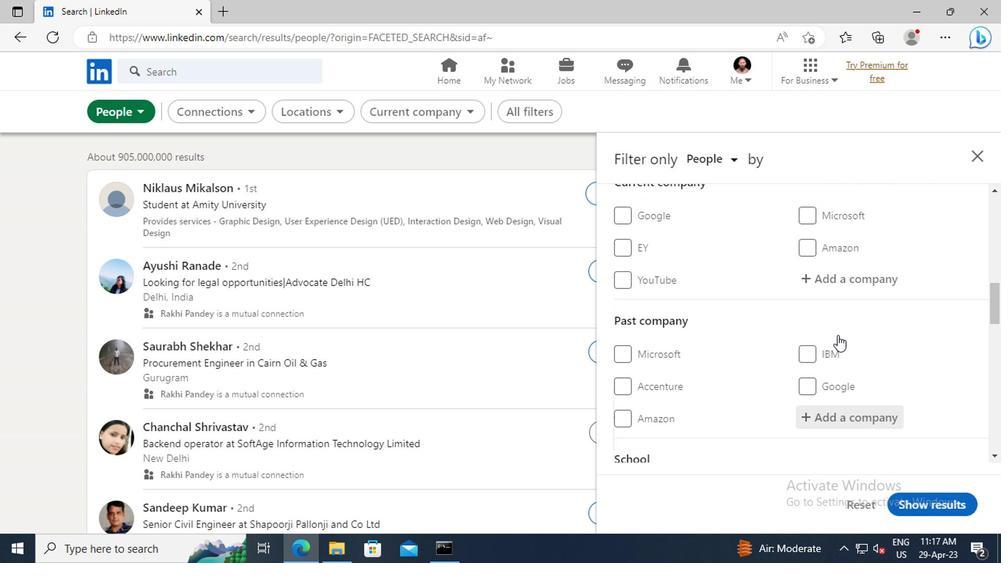 
Action: Mouse moved to (819, 325)
Screenshot: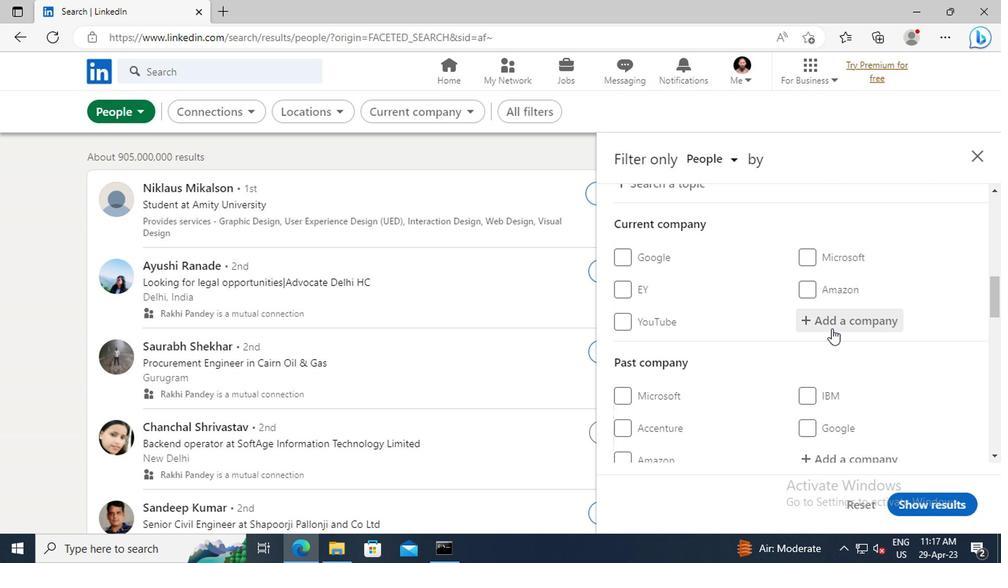 
Action: Mouse pressed left at (819, 325)
Screenshot: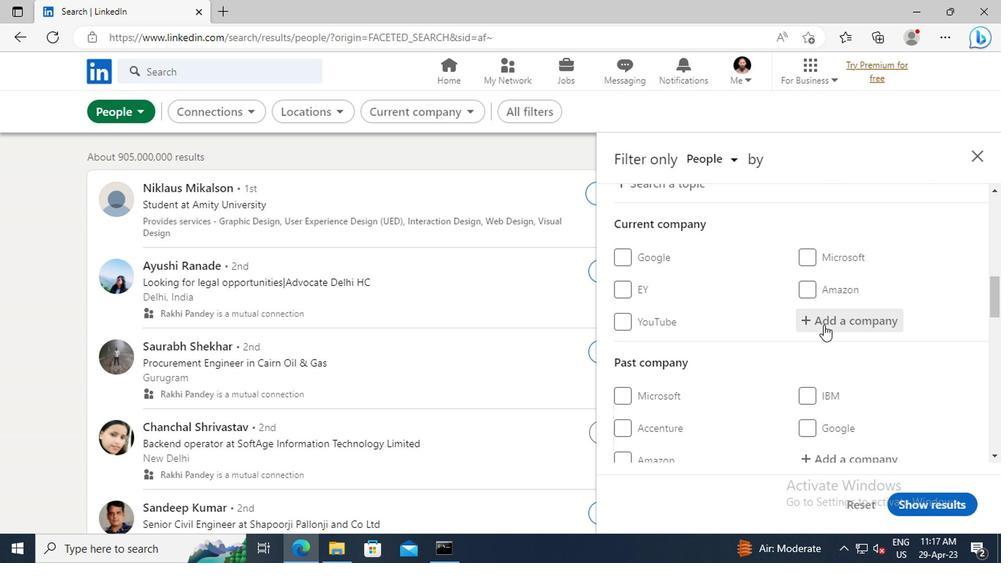 
Action: Key pressed <Key.shift>L&T<Key.space><Key.shift>HYDRO
Screenshot: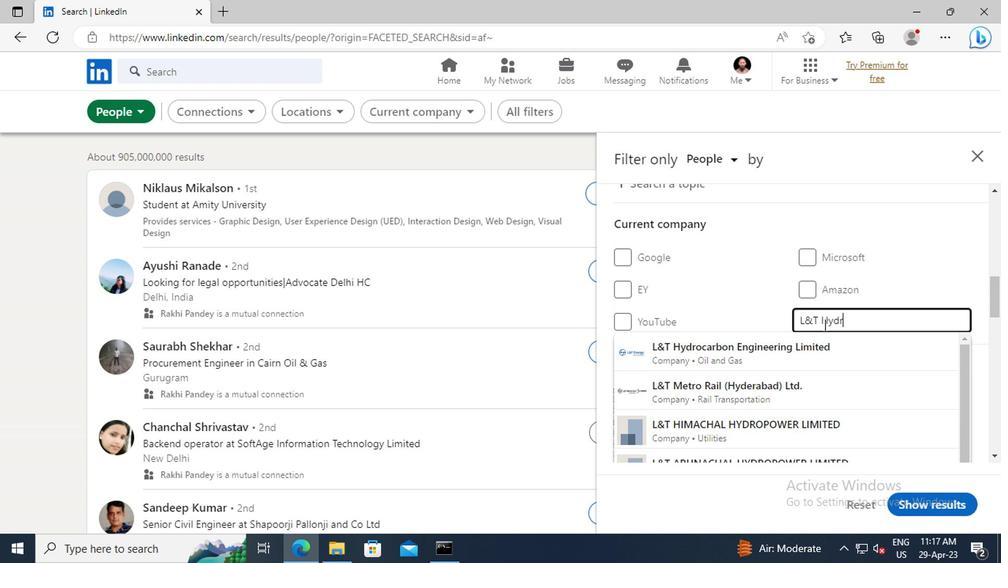 
Action: Mouse moved to (817, 345)
Screenshot: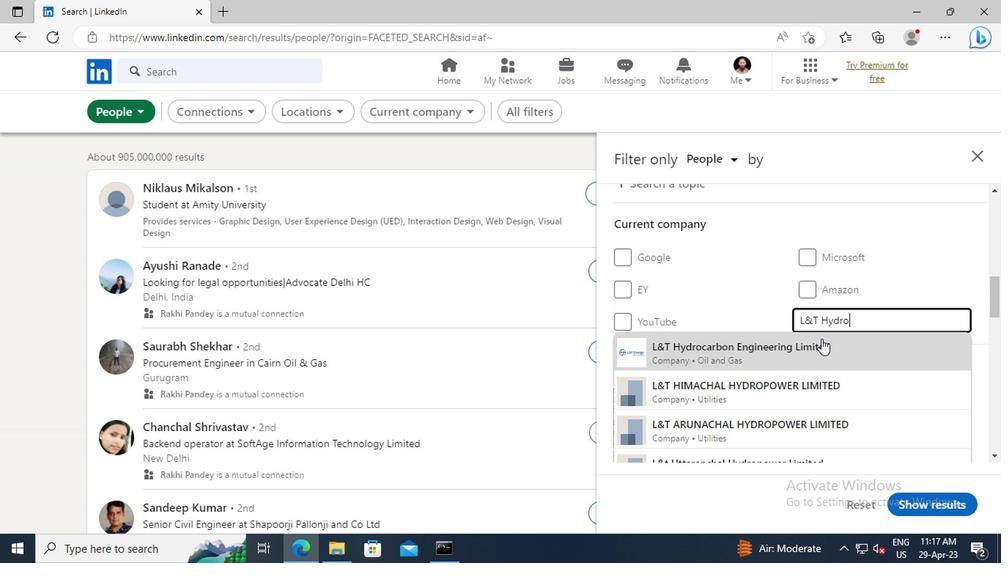 
Action: Mouse pressed left at (817, 345)
Screenshot: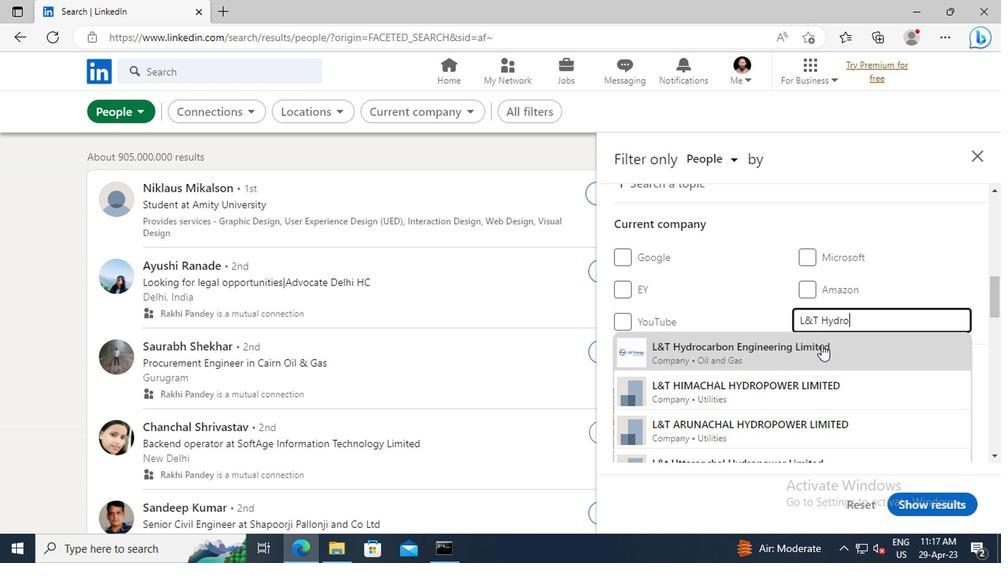 
Action: Mouse scrolled (817, 344) with delta (0, 0)
Screenshot: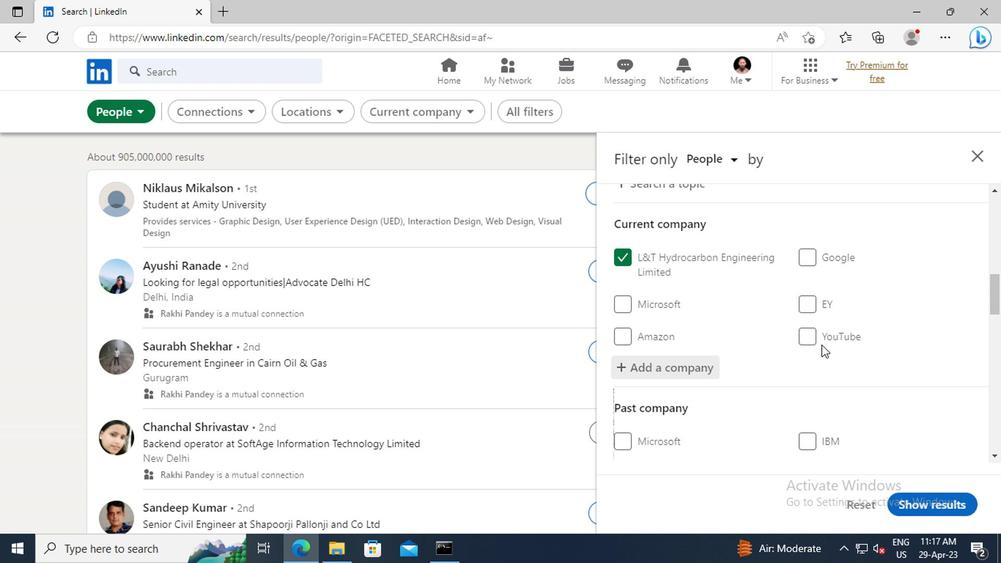 
Action: Mouse scrolled (817, 344) with delta (0, 0)
Screenshot: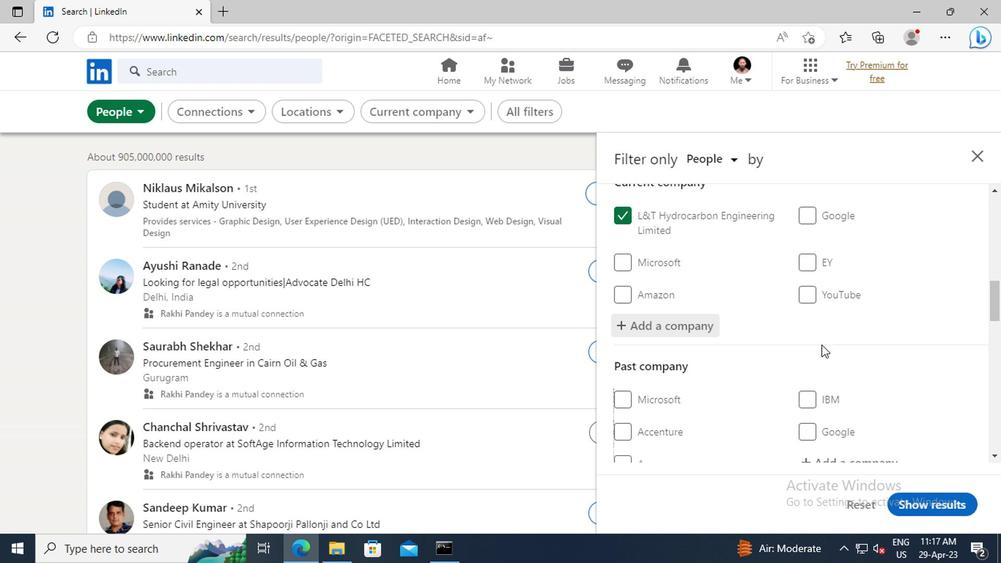
Action: Mouse scrolled (817, 344) with delta (0, 0)
Screenshot: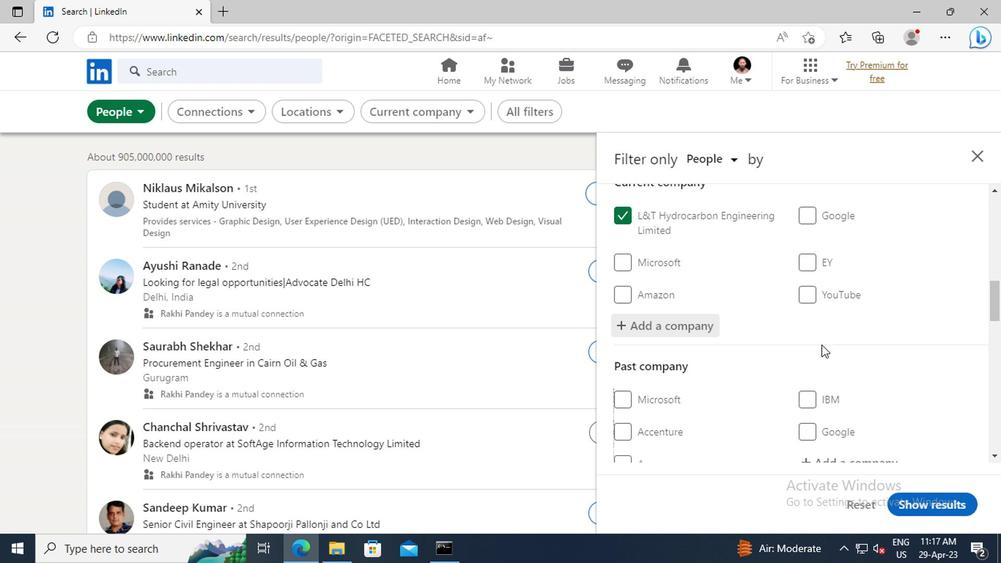 
Action: Mouse scrolled (817, 344) with delta (0, 0)
Screenshot: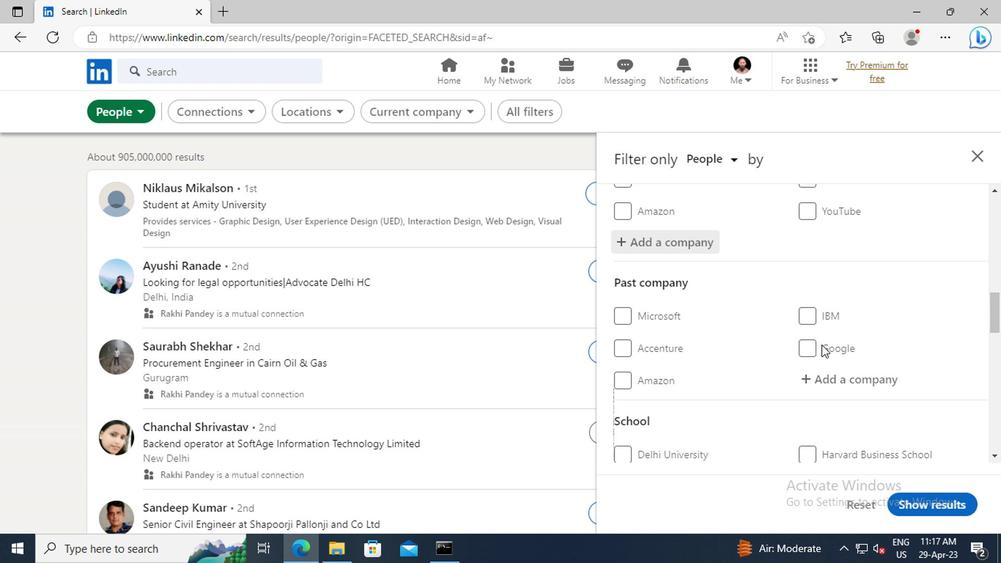 
Action: Mouse scrolled (817, 344) with delta (0, 0)
Screenshot: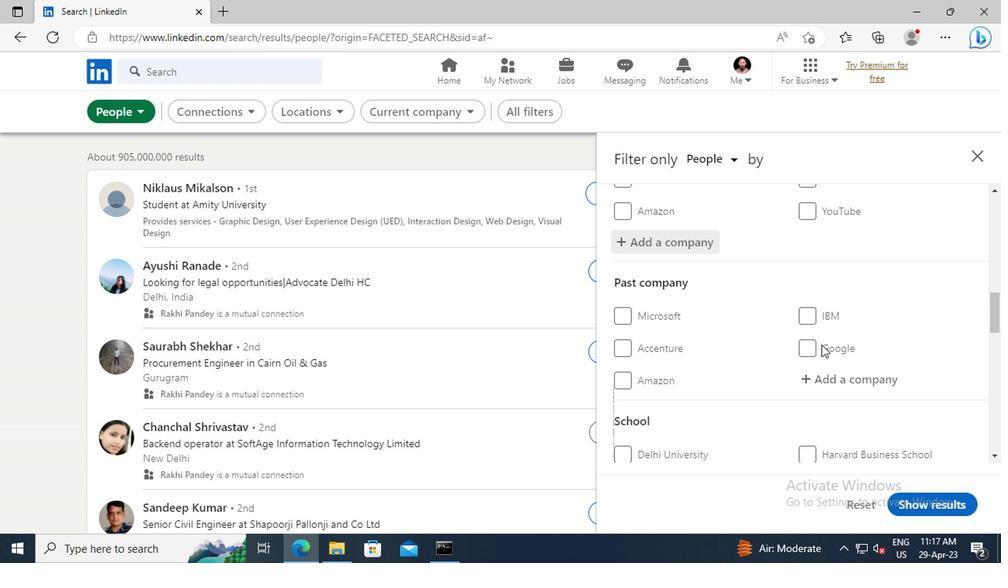 
Action: Mouse scrolled (817, 344) with delta (0, 0)
Screenshot: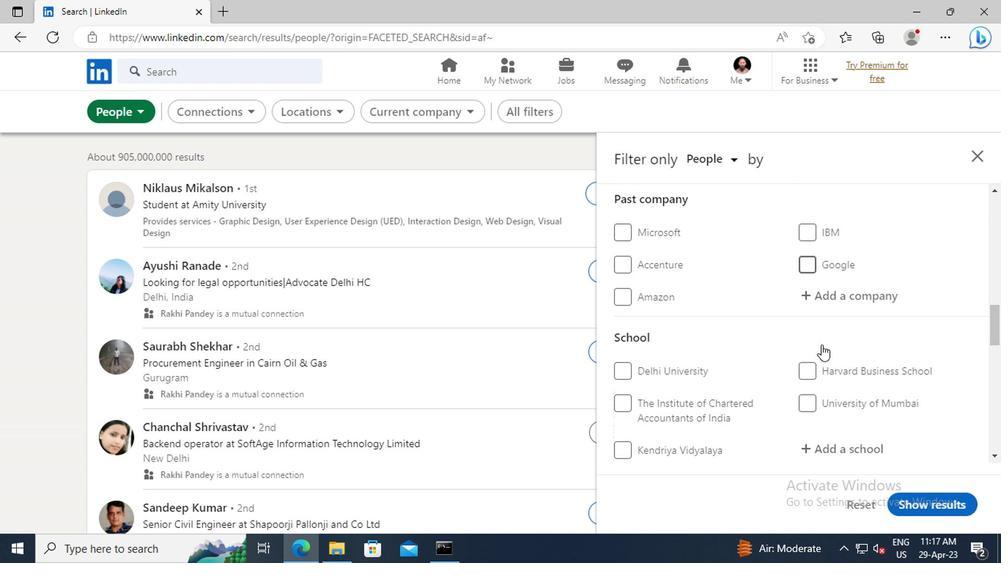 
Action: Mouse scrolled (817, 344) with delta (0, 0)
Screenshot: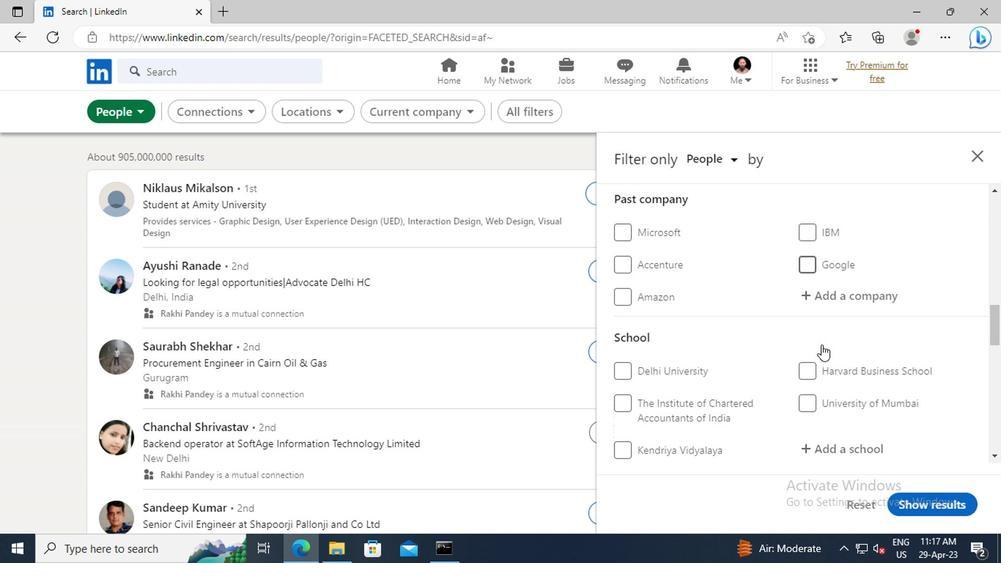 
Action: Mouse moved to (809, 361)
Screenshot: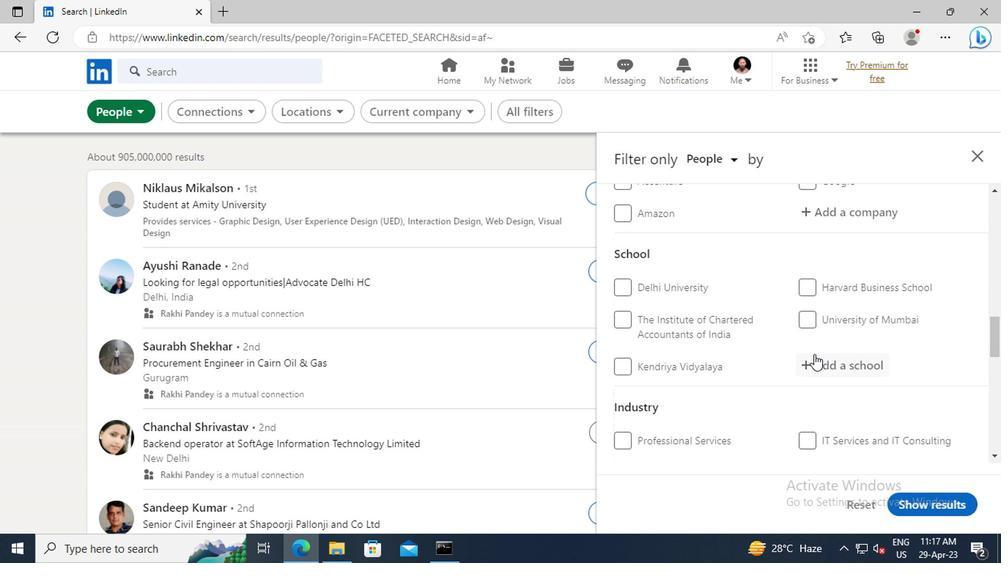 
Action: Mouse pressed left at (809, 361)
Screenshot: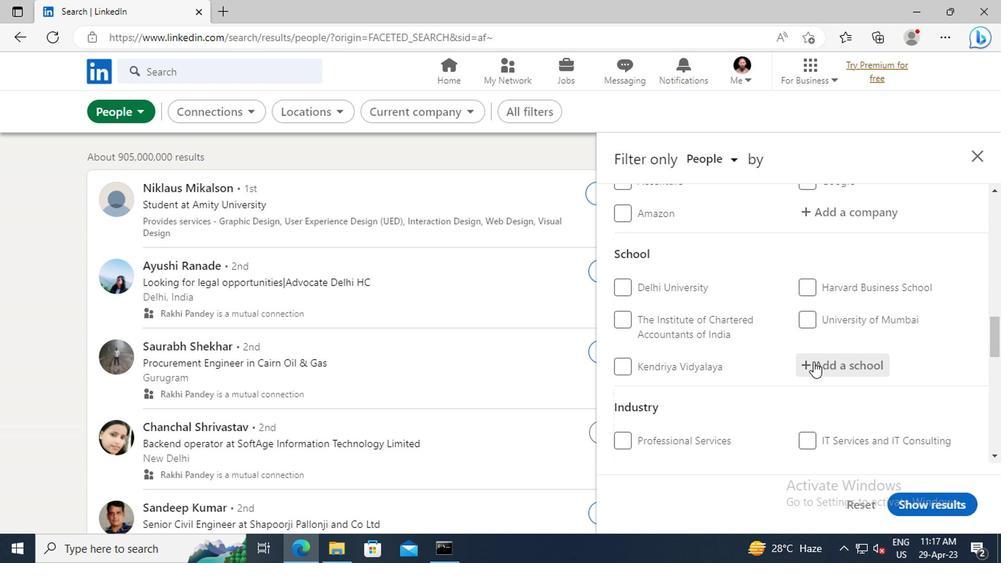 
Action: Mouse moved to (809, 361)
Screenshot: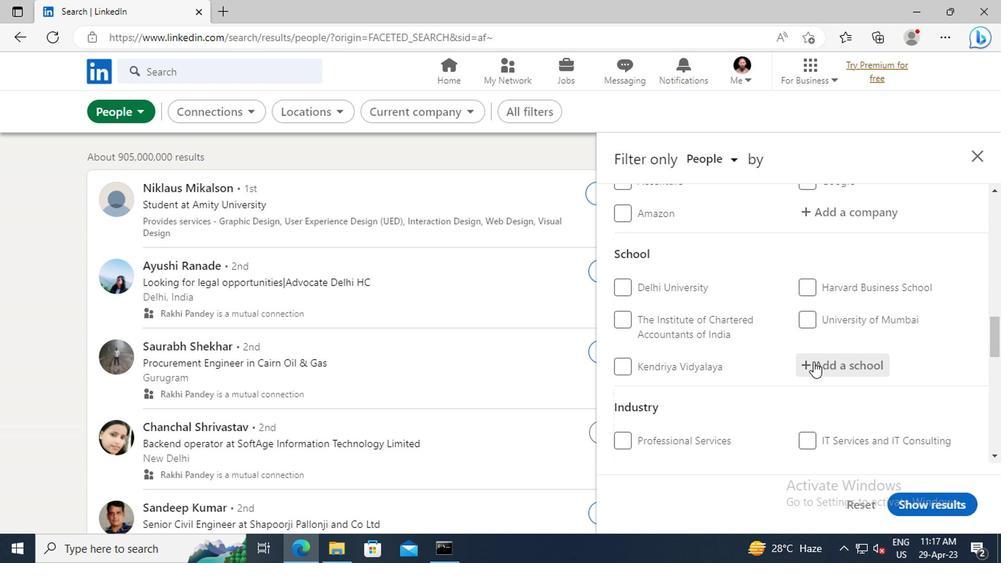 
Action: Key pressed <Key.shift>ALIGARH<Key.space><Key.shift>M
Screenshot: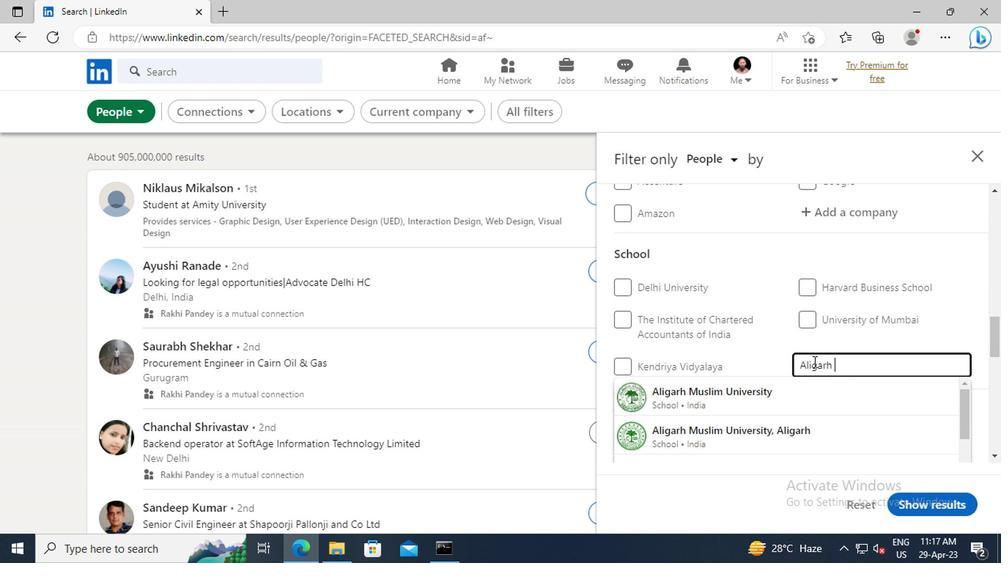 
Action: Mouse moved to (803, 391)
Screenshot: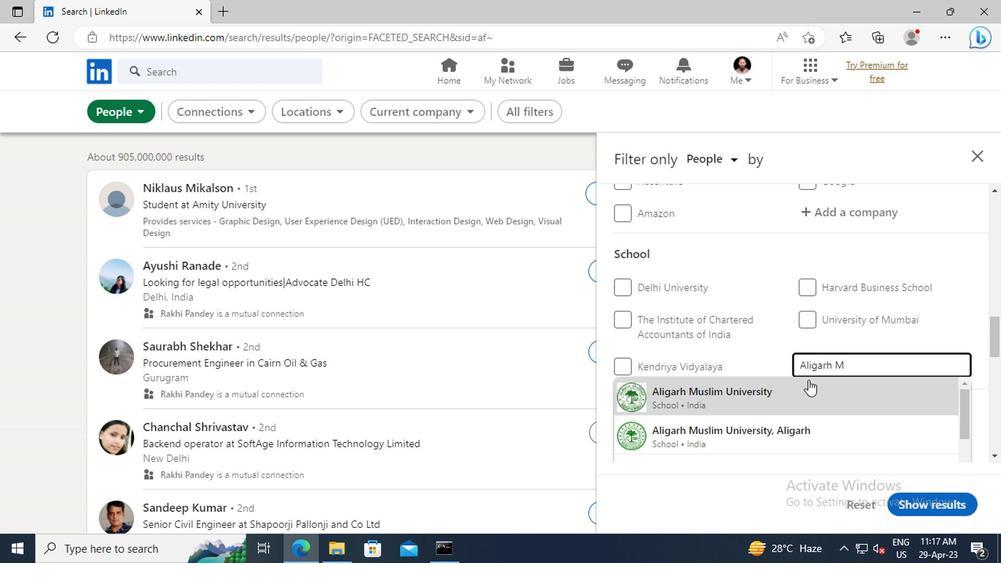 
Action: Mouse pressed left at (803, 391)
Screenshot: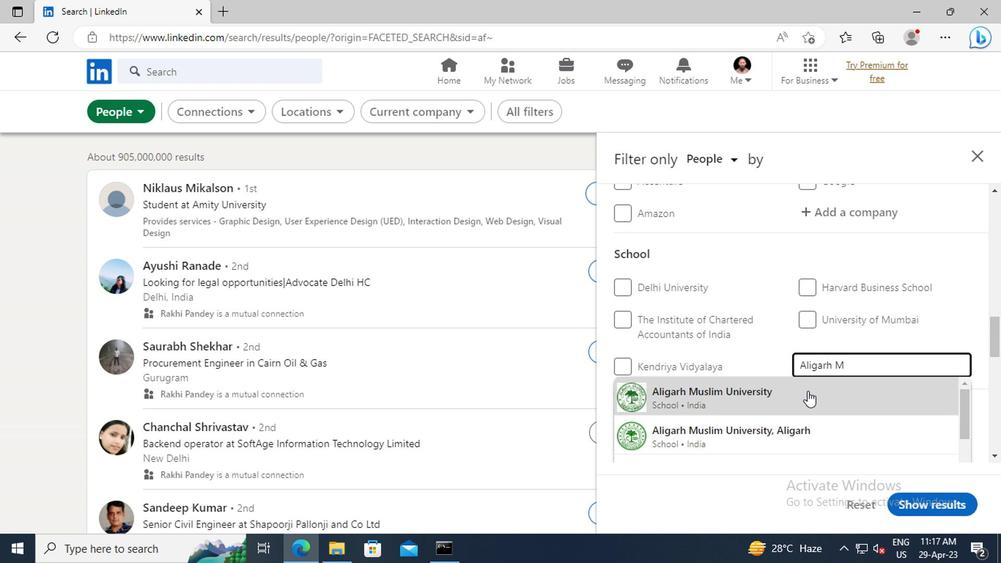 
Action: Mouse scrolled (803, 390) with delta (0, -1)
Screenshot: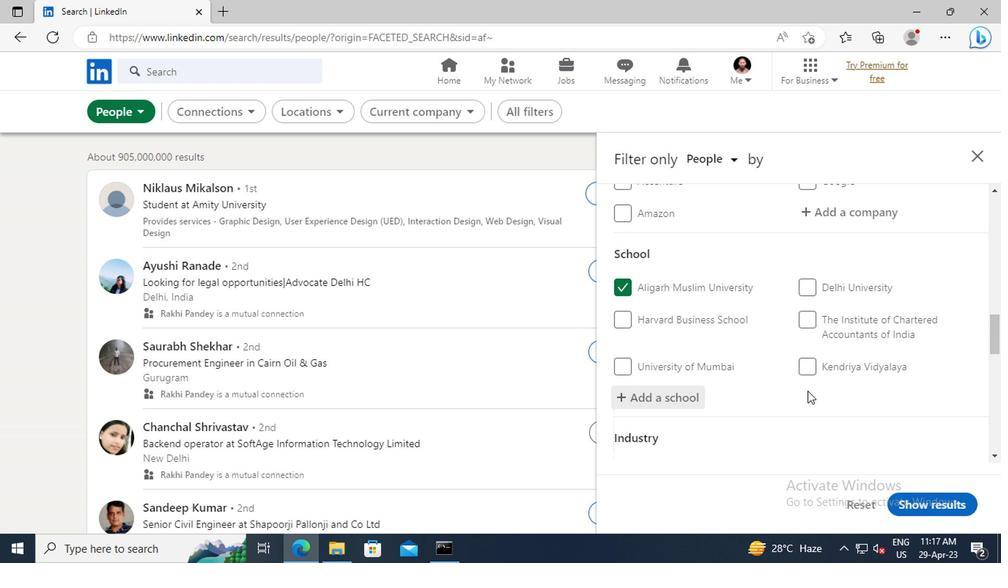 
Action: Mouse scrolled (803, 390) with delta (0, -1)
Screenshot: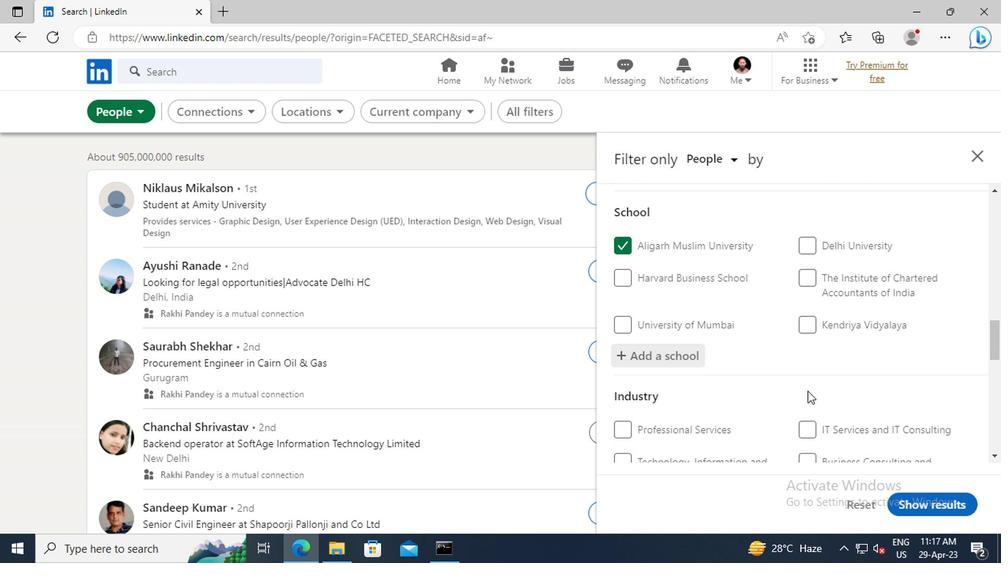 
Action: Mouse scrolled (803, 390) with delta (0, -1)
Screenshot: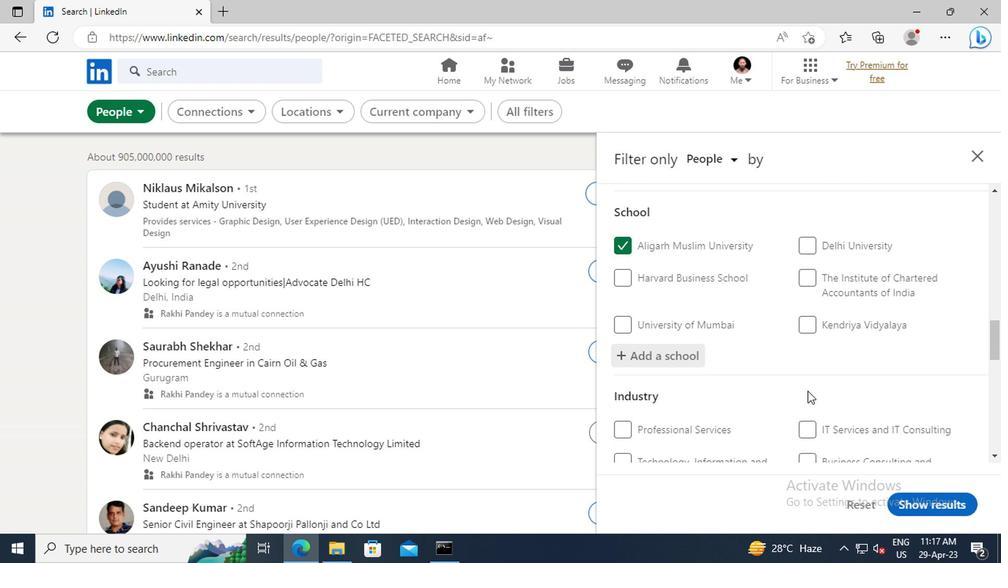 
Action: Mouse scrolled (803, 390) with delta (0, -1)
Screenshot: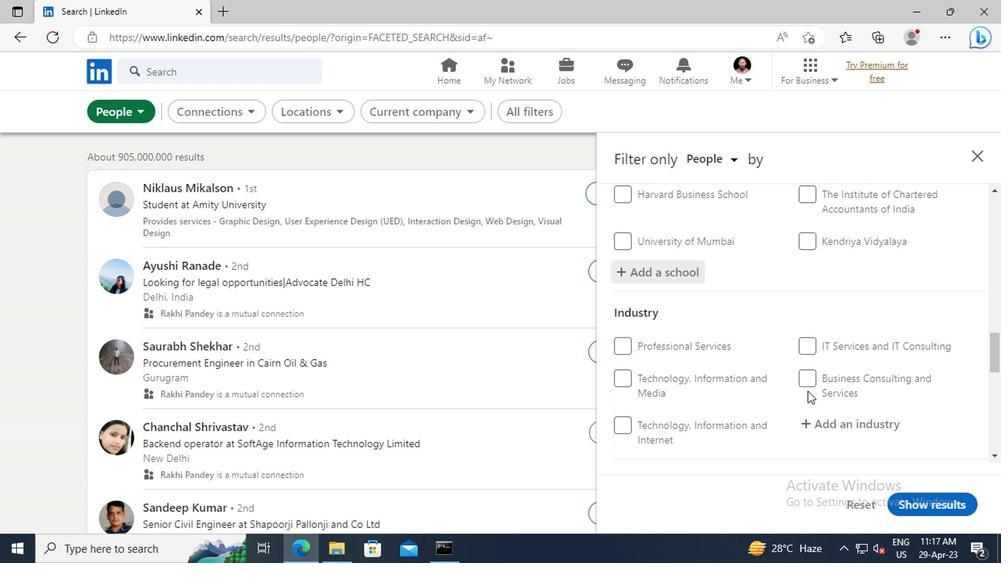 
Action: Mouse moved to (809, 380)
Screenshot: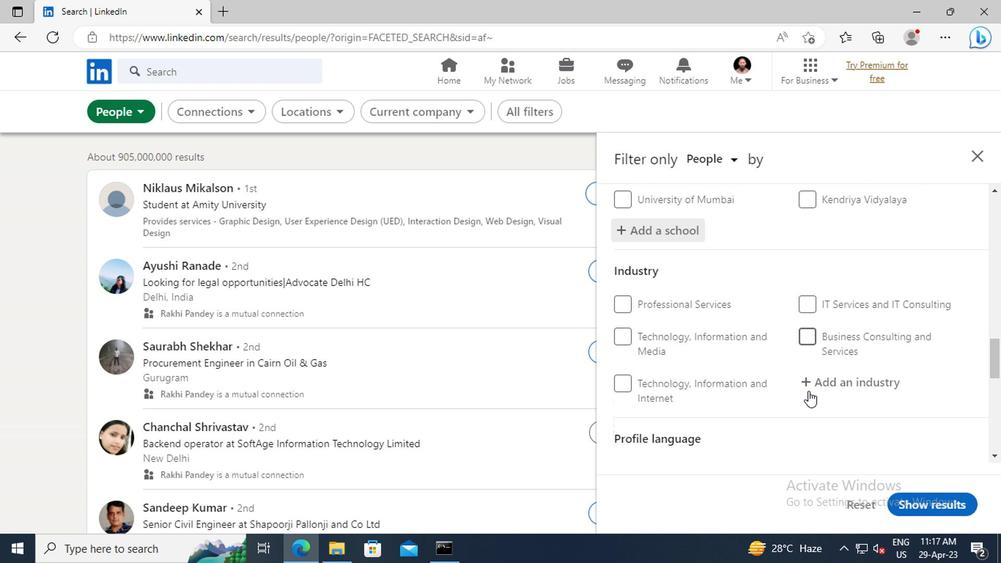 
Action: Mouse pressed left at (809, 380)
Screenshot: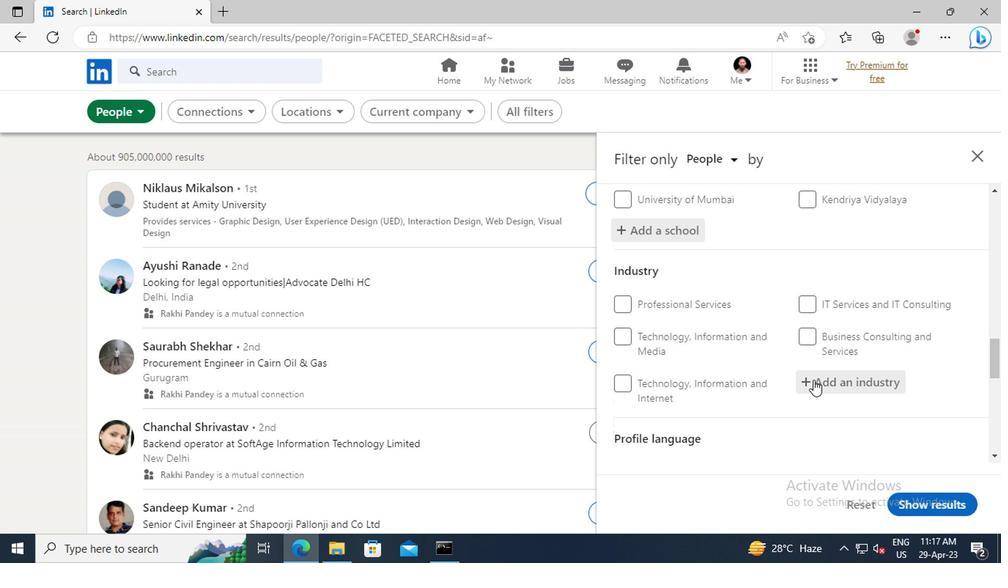 
Action: Key pressed <Key.shift>PHARMACEUTICAL
Screenshot: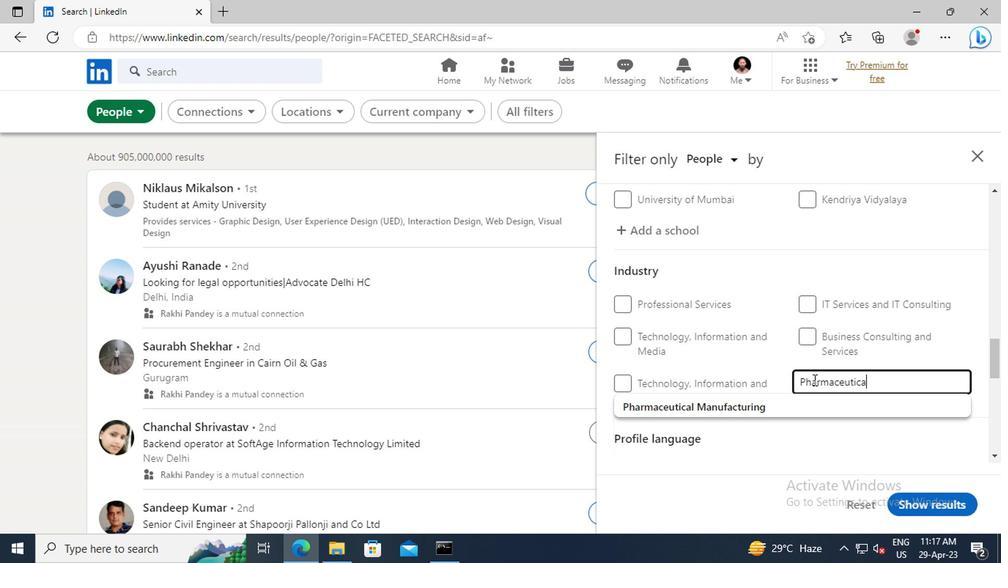 
Action: Mouse moved to (810, 403)
Screenshot: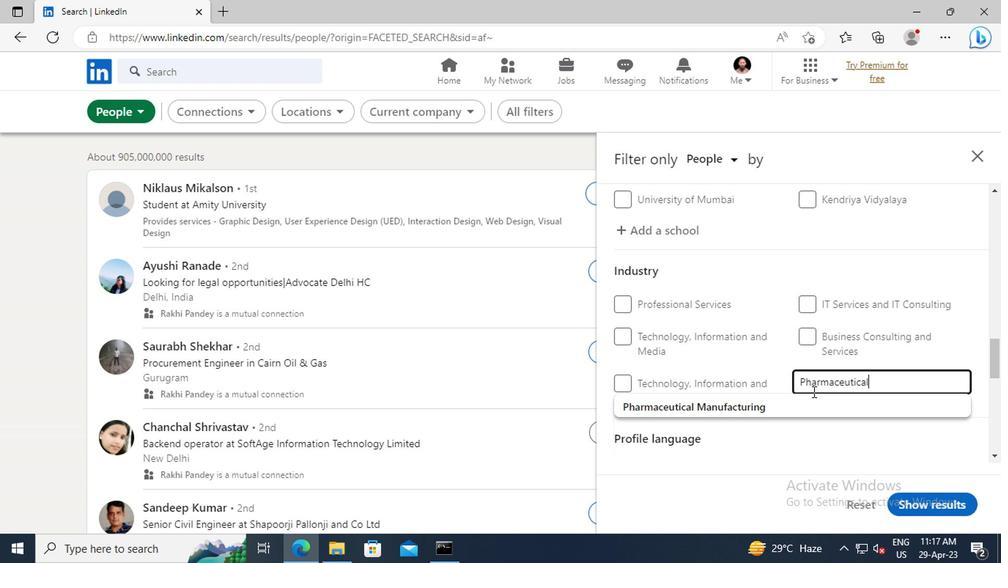 
Action: Mouse pressed left at (810, 403)
Screenshot: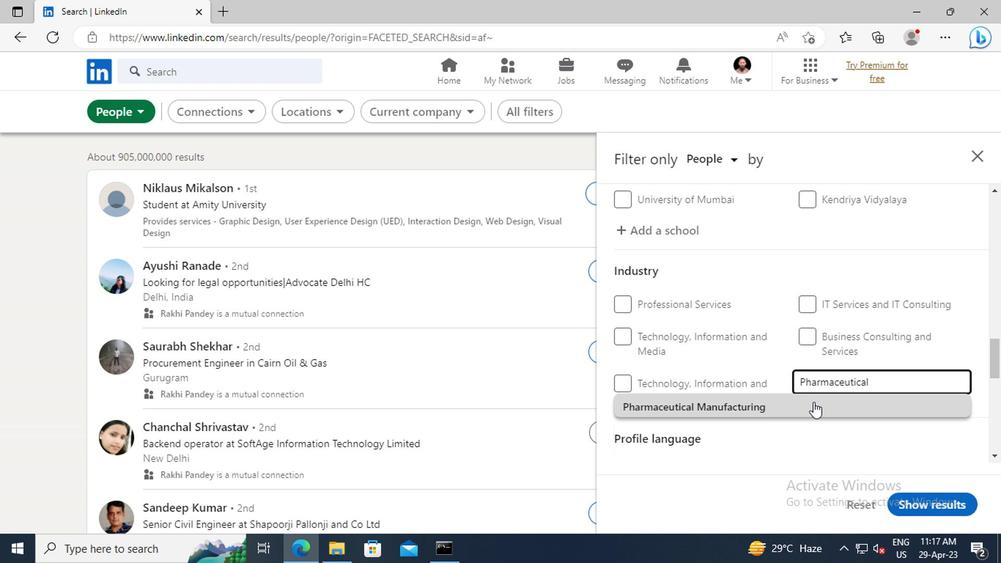 
Action: Mouse scrolled (810, 402) with delta (0, 0)
Screenshot: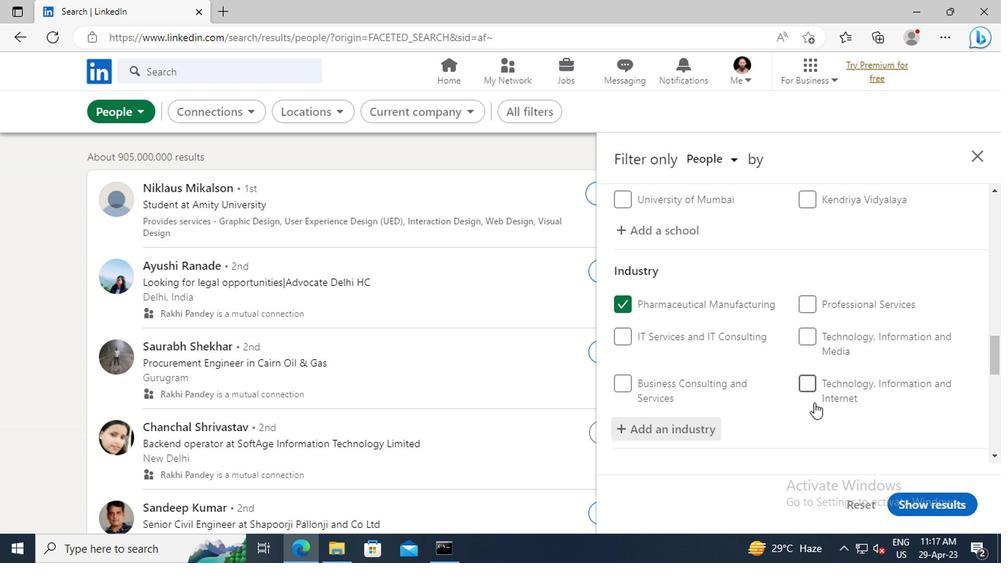 
Action: Mouse scrolled (810, 402) with delta (0, 0)
Screenshot: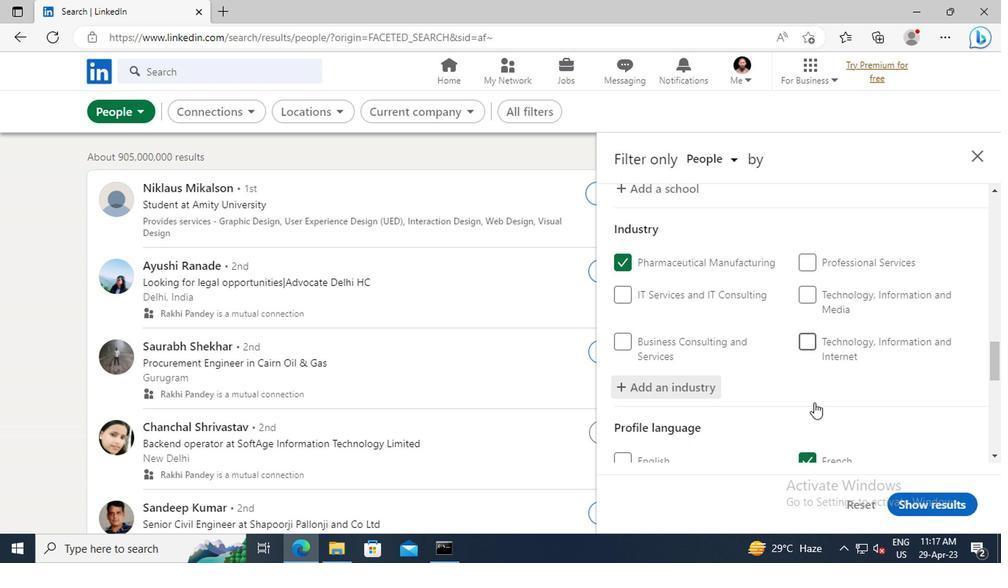 
Action: Mouse scrolled (810, 402) with delta (0, 0)
Screenshot: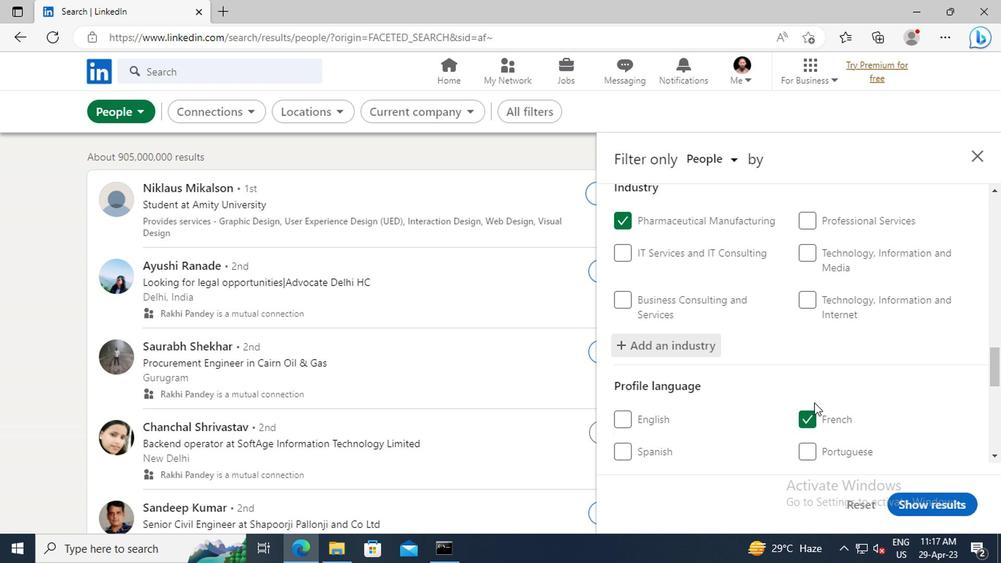 
Action: Mouse scrolled (810, 402) with delta (0, 0)
Screenshot: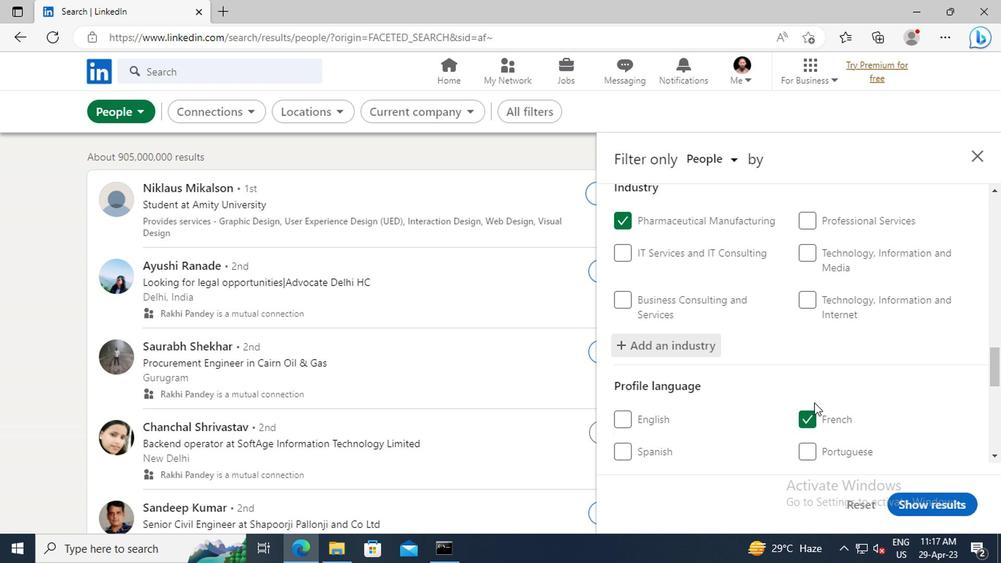 
Action: Mouse scrolled (810, 402) with delta (0, 0)
Screenshot: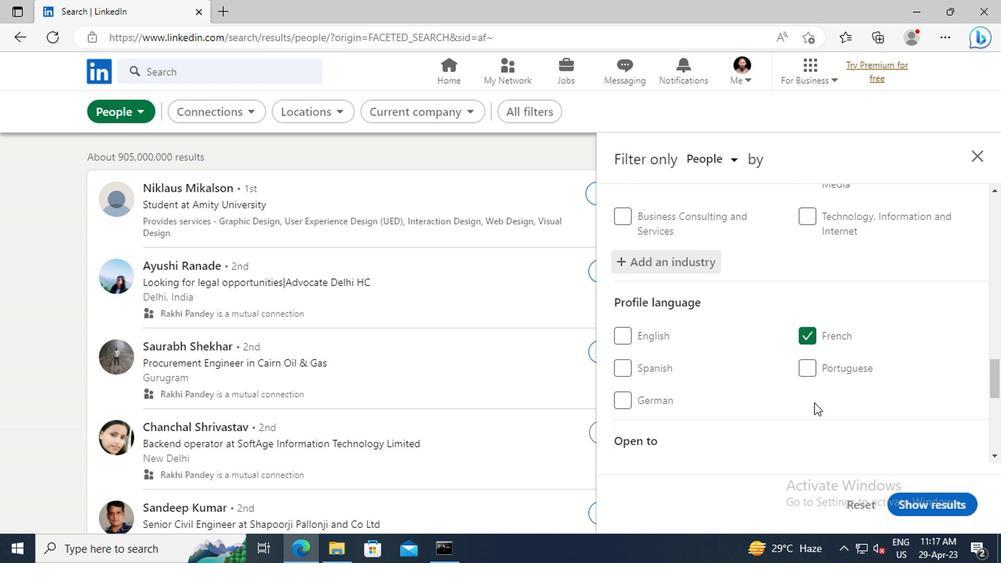 
Action: Mouse scrolled (810, 402) with delta (0, 0)
Screenshot: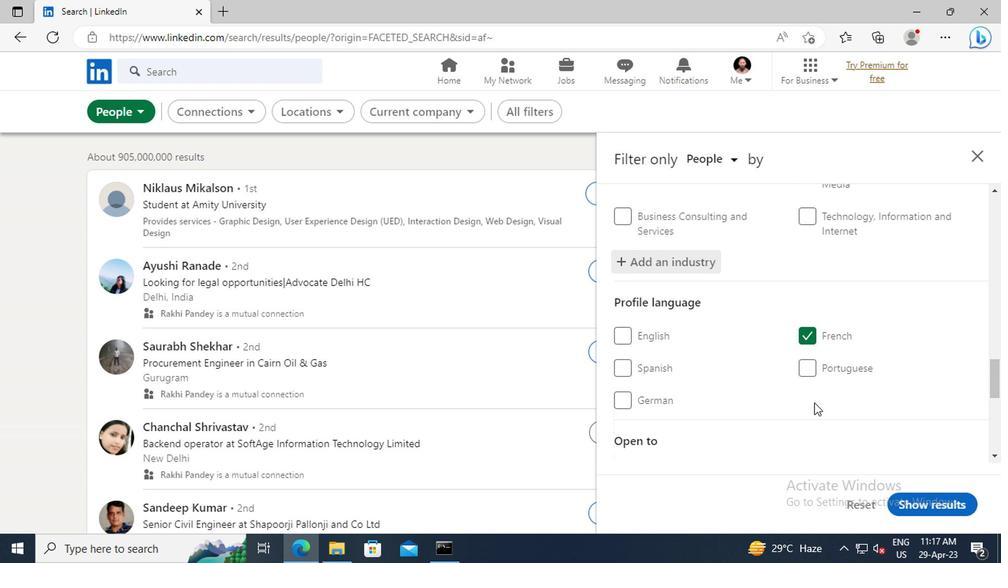 
Action: Mouse scrolled (810, 402) with delta (0, 0)
Screenshot: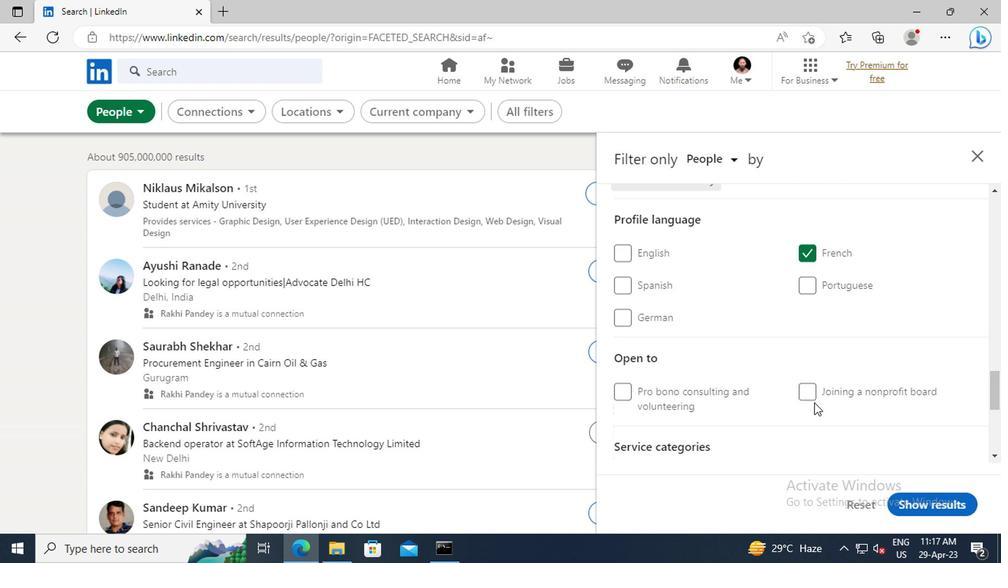 
Action: Mouse scrolled (810, 402) with delta (0, 0)
Screenshot: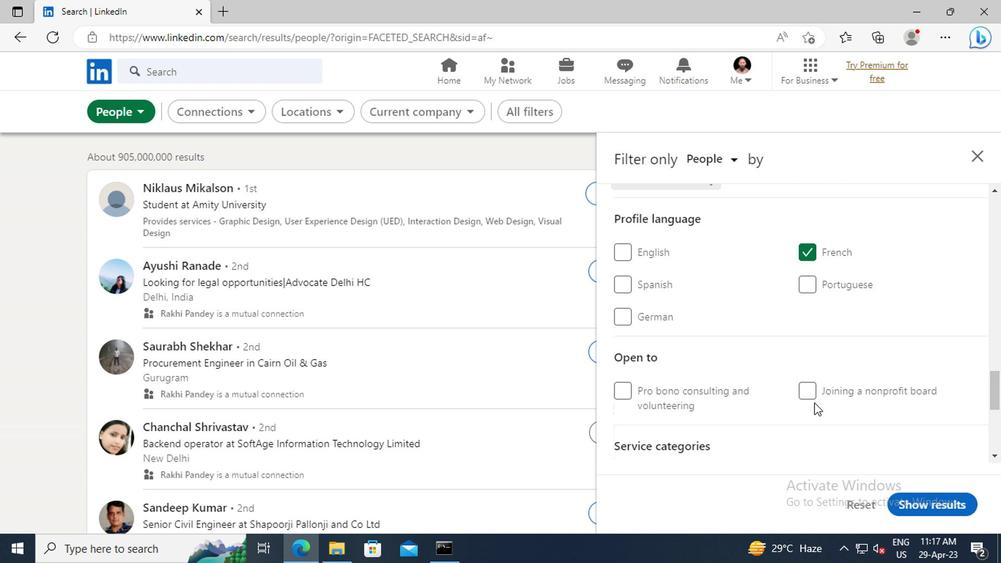 
Action: Mouse scrolled (810, 402) with delta (0, 0)
Screenshot: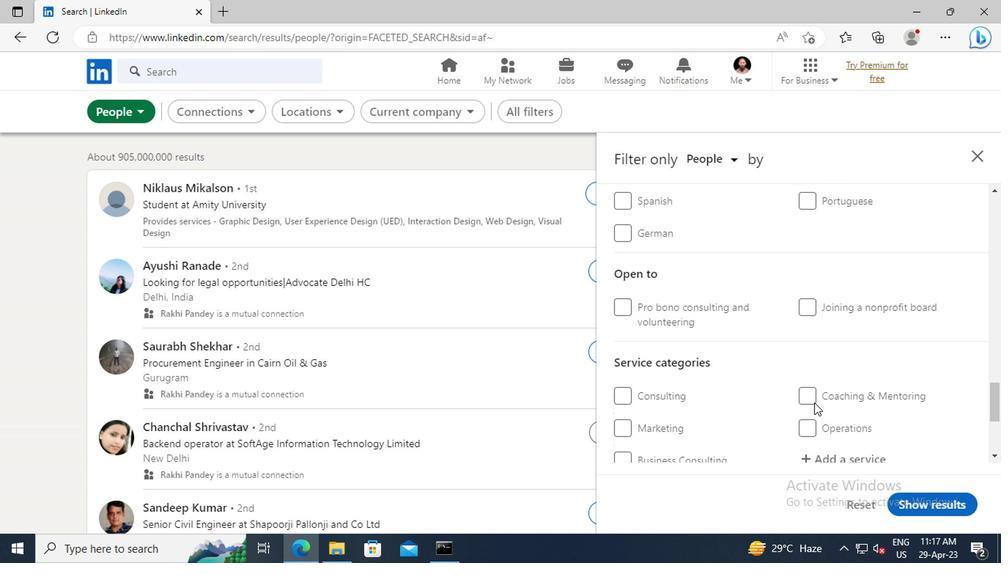 
Action: Mouse scrolled (810, 402) with delta (0, 0)
Screenshot: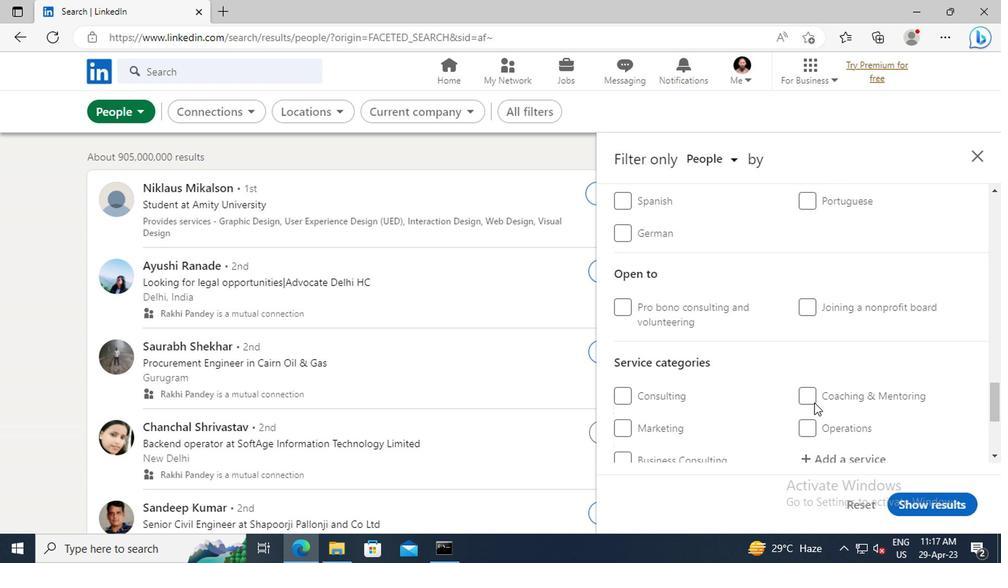 
Action: Mouse moved to (810, 380)
Screenshot: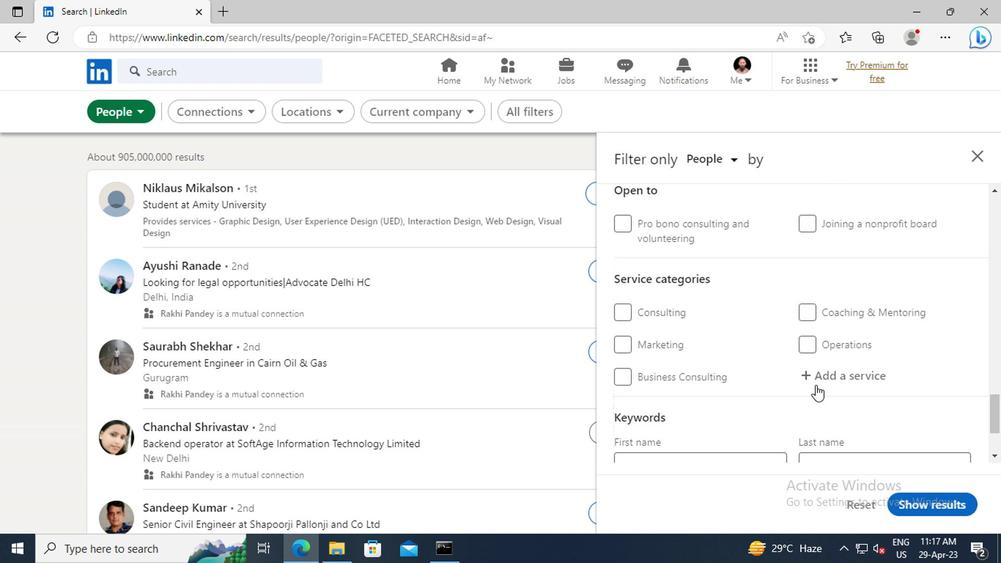 
Action: Mouse pressed left at (810, 380)
Screenshot: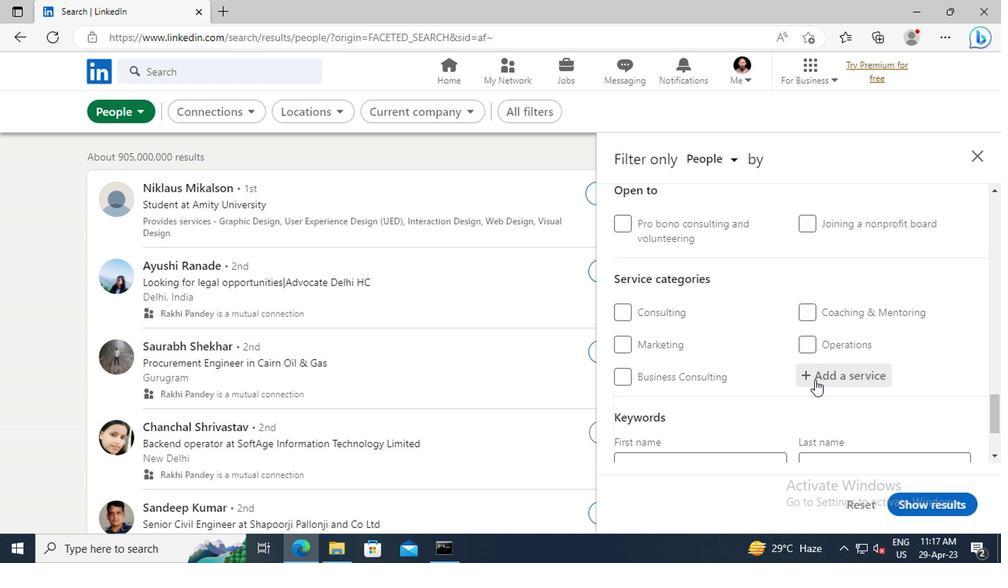 
Action: Mouse moved to (810, 379)
Screenshot: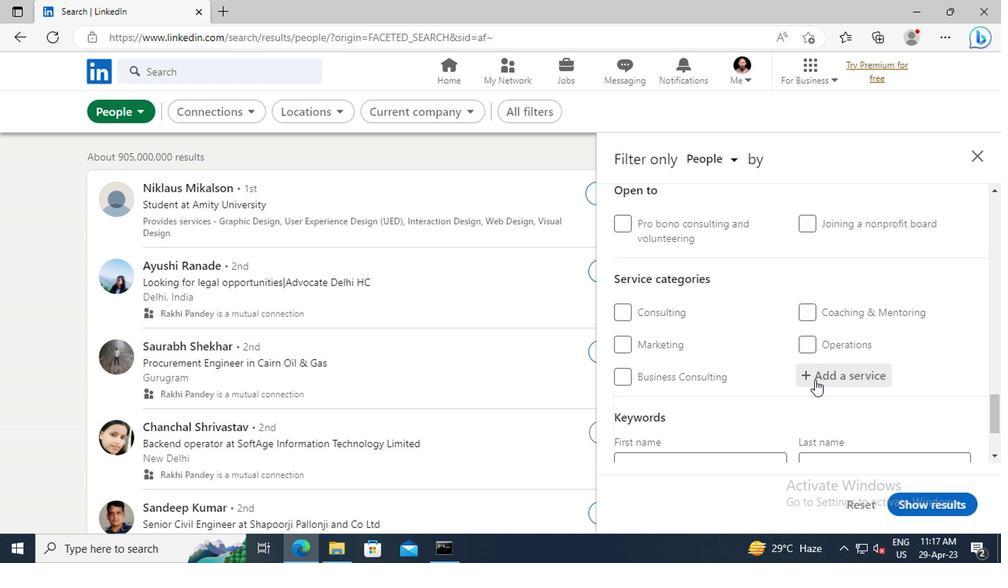 
Action: Key pressed <Key.shift>WRITING
Screenshot: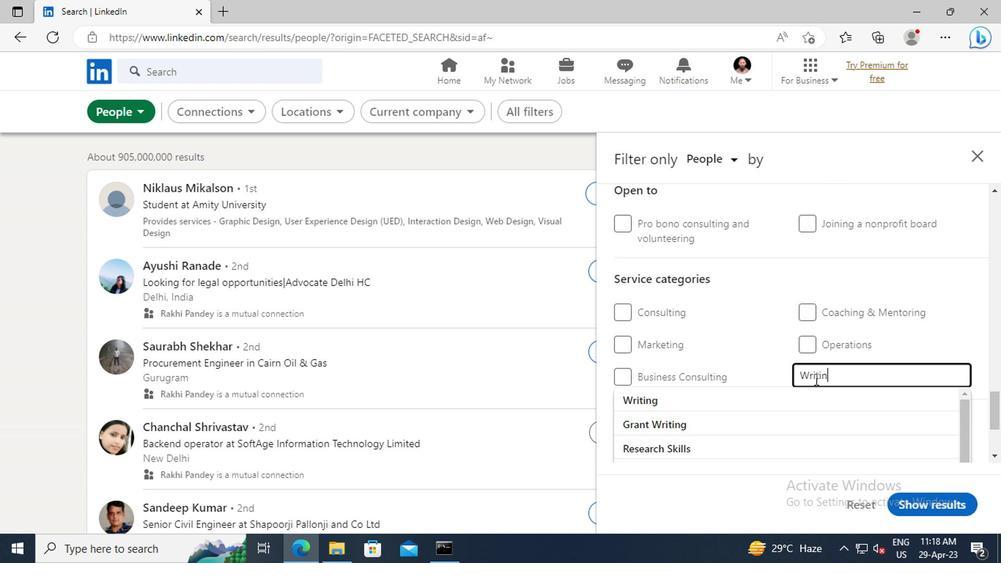 
Action: Mouse moved to (806, 396)
Screenshot: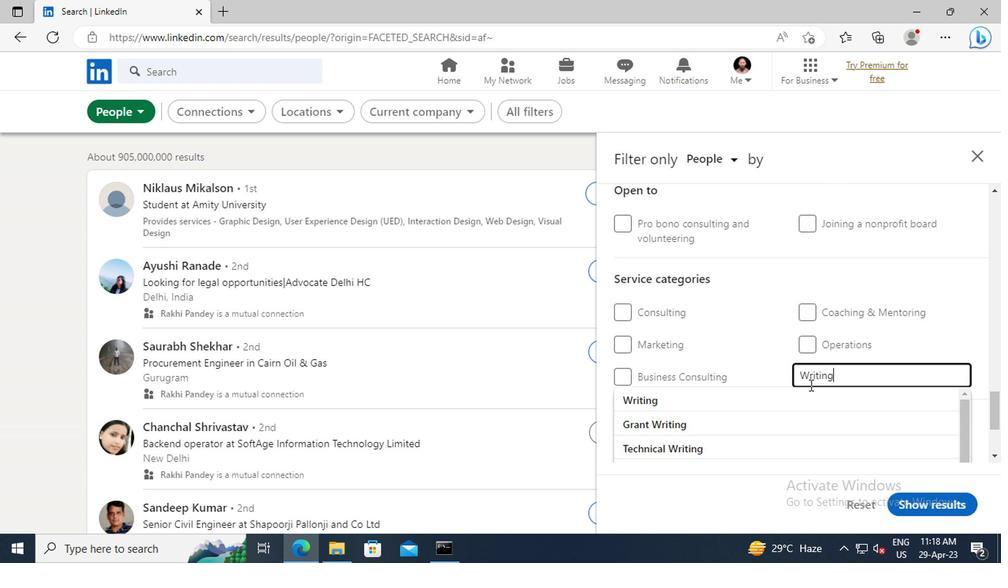 
Action: Mouse pressed left at (806, 396)
Screenshot: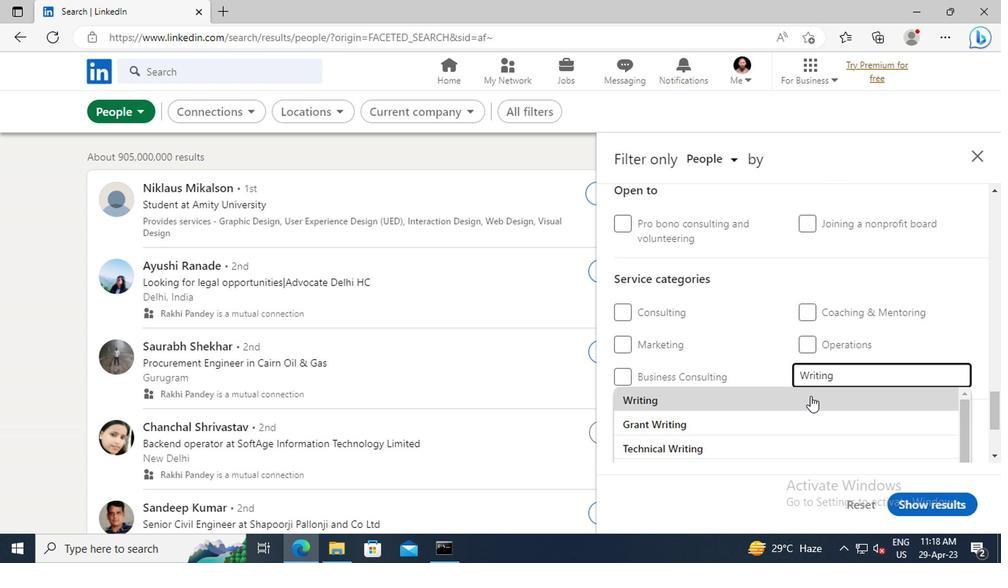 
Action: Mouse scrolled (806, 395) with delta (0, 0)
Screenshot: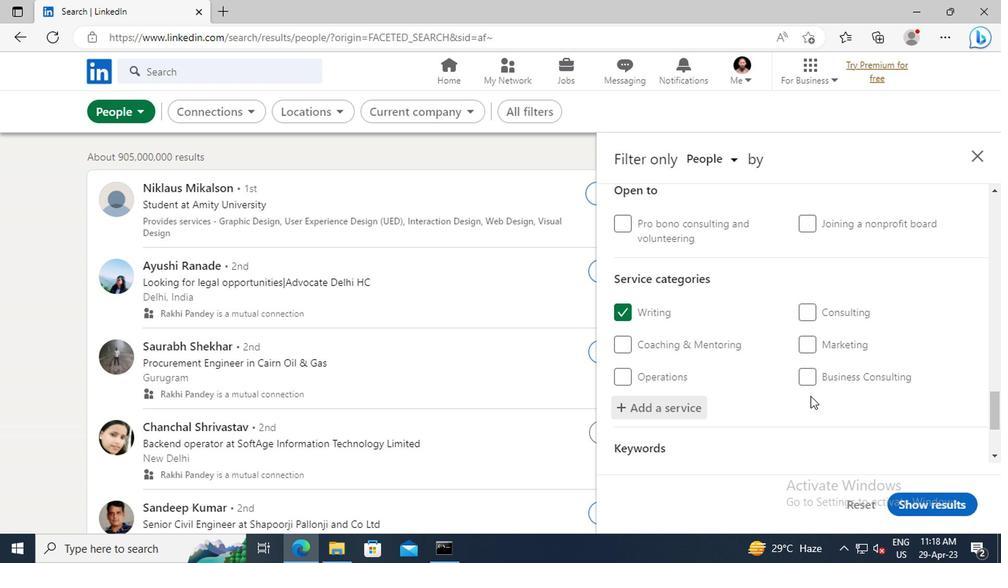 
Action: Mouse scrolled (806, 395) with delta (0, 0)
Screenshot: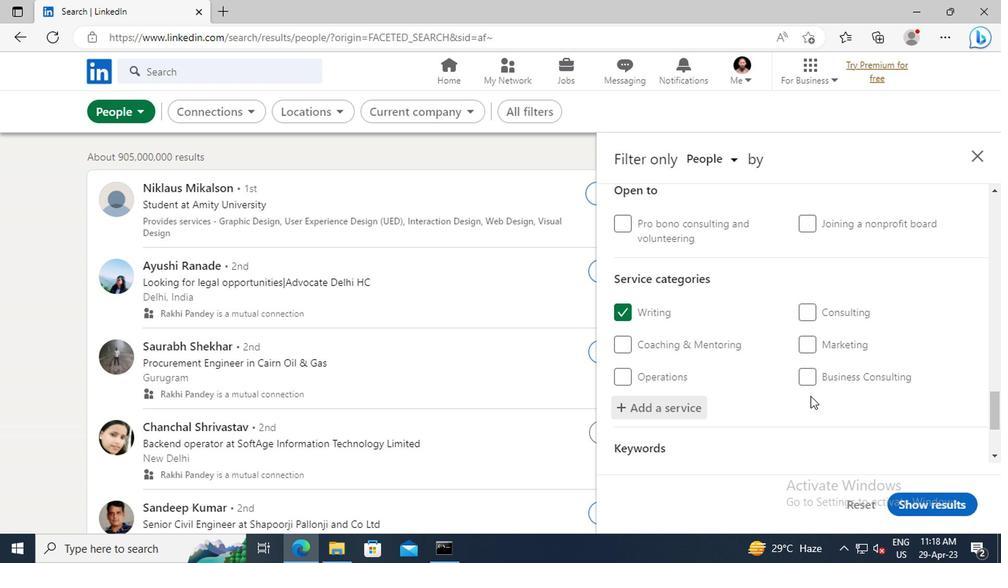 
Action: Mouse scrolled (806, 395) with delta (0, 0)
Screenshot: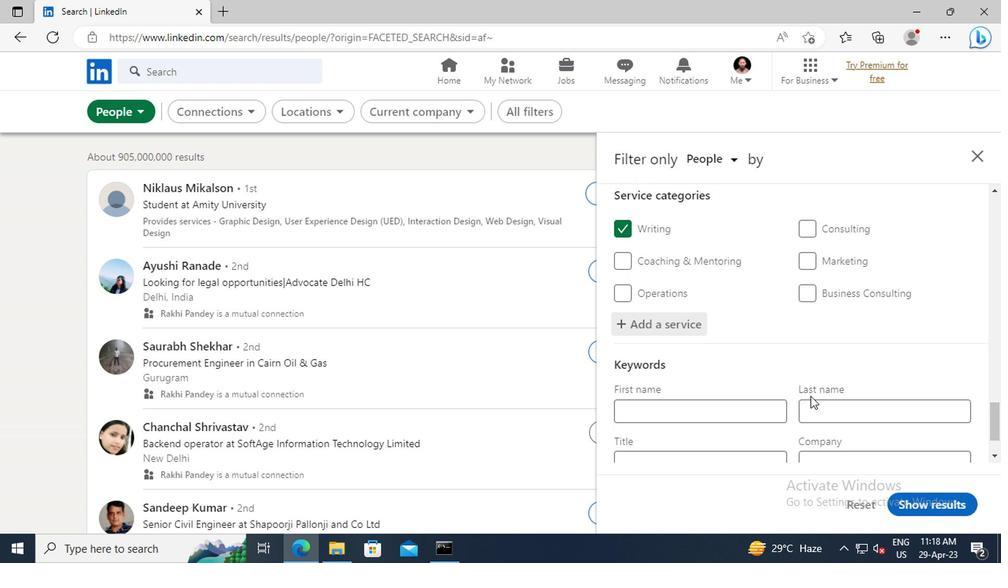 
Action: Mouse scrolled (806, 395) with delta (0, 0)
Screenshot: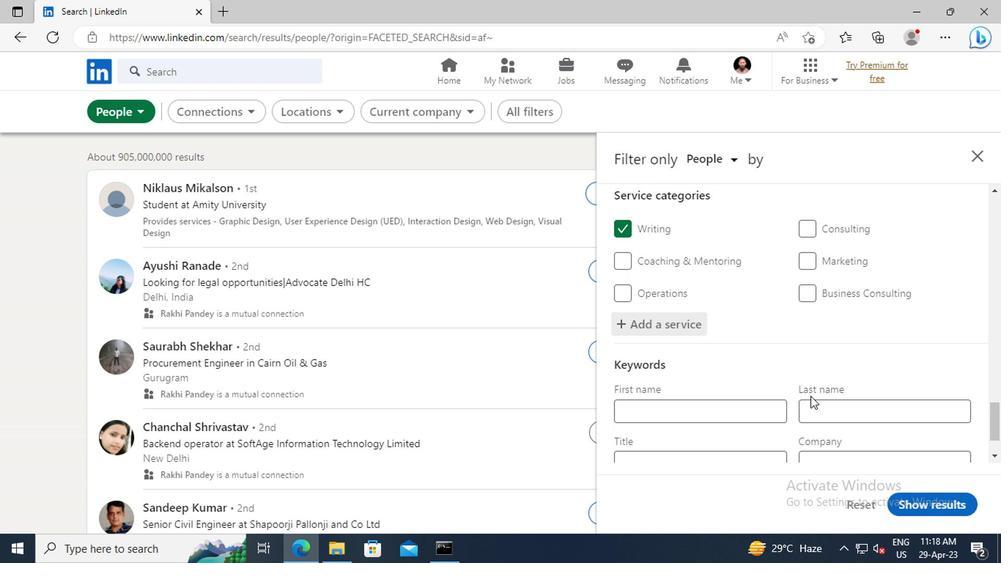 
Action: Mouse moved to (701, 399)
Screenshot: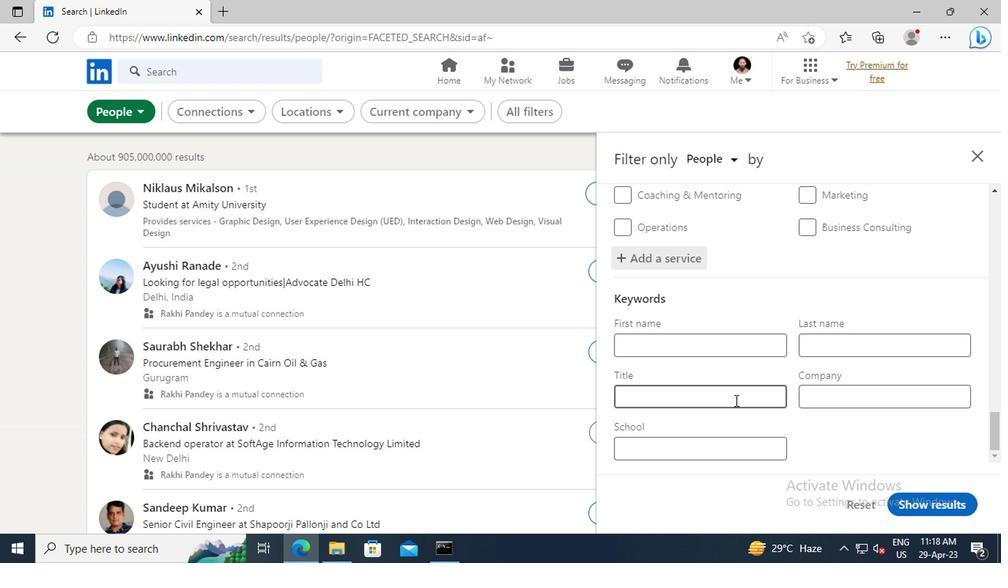 
Action: Mouse pressed left at (701, 399)
Screenshot: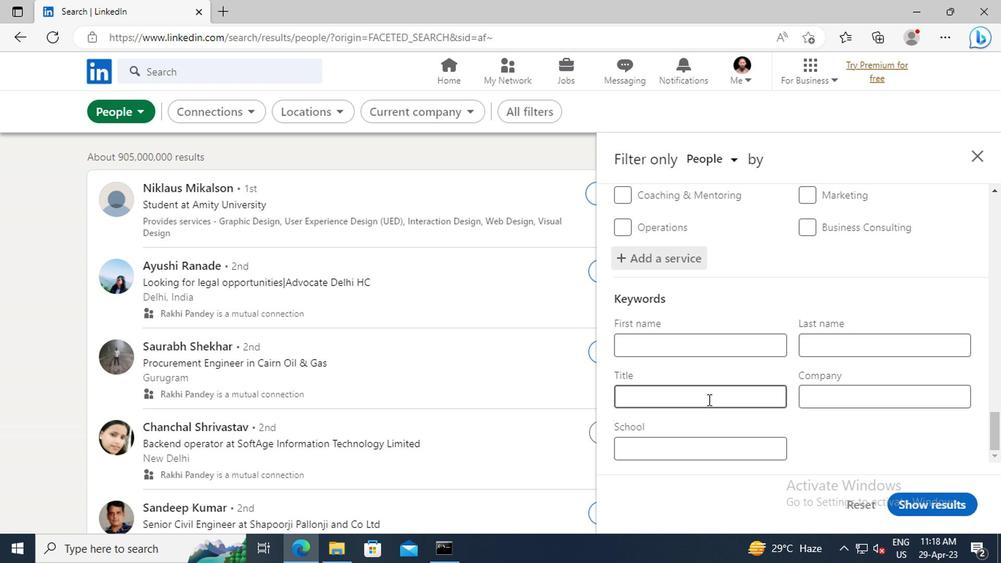 
Action: Key pressed <Key.shift>OFFICE<Key.space><Key.shift>ASSISTANT<Key.enter>
Screenshot: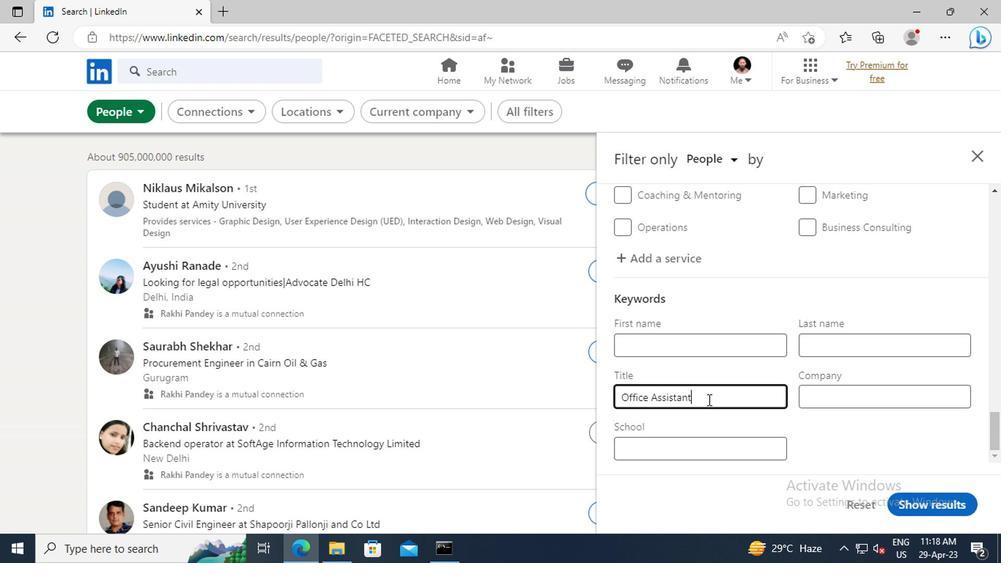 
Action: Mouse moved to (904, 504)
Screenshot: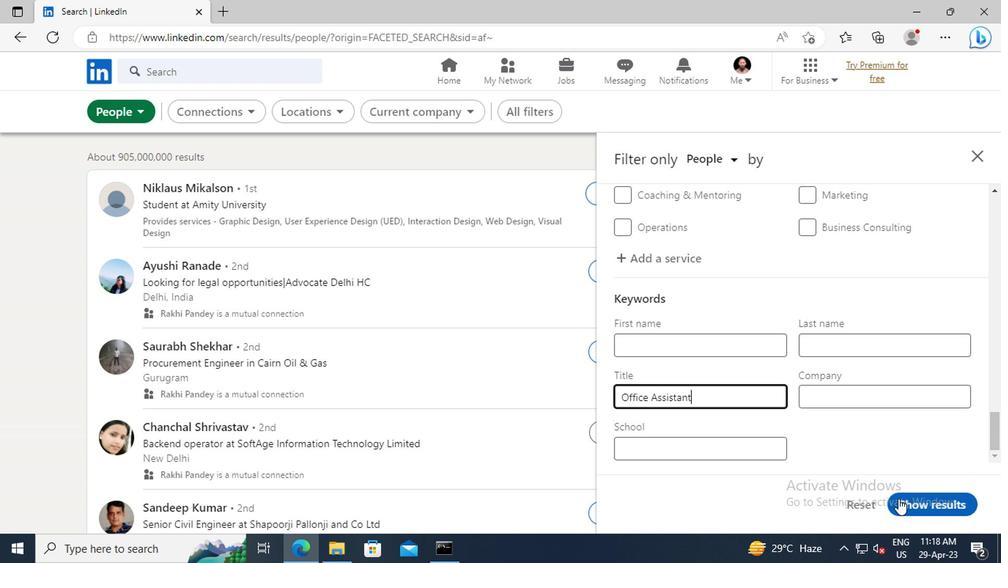 
Action: Mouse pressed left at (904, 504)
Screenshot: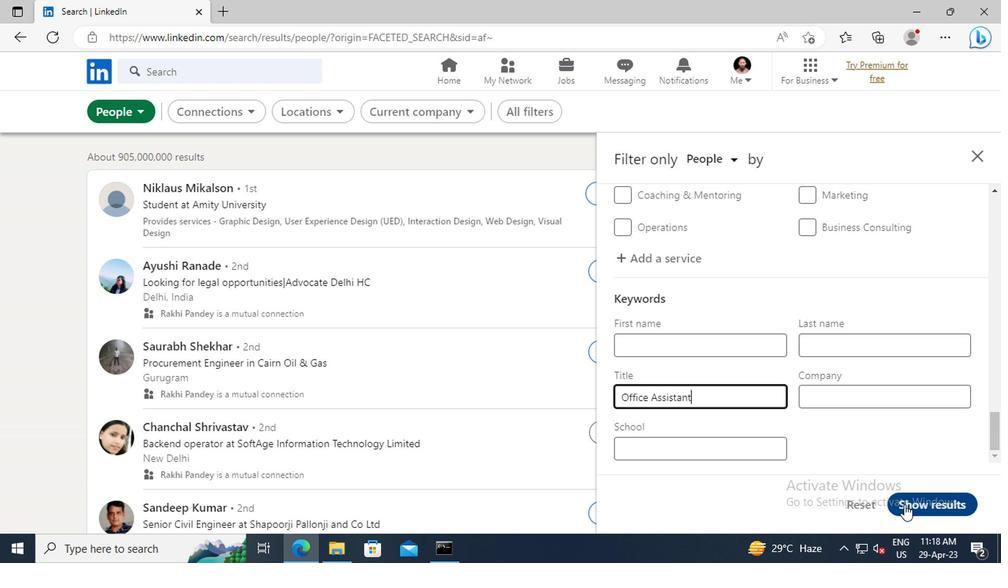 
